 Task: Open a template Informal Letter by  Plum save the file as journal.html Remove the following options from template: 'your brand'. Replace Hello Fan with ' Good Morning' and change the date to 24 September, 2023. Replace body of the letter with  I am incredibly grateful for your friendship. Your loyalty and understanding mean everything to me. Thank you for being an amazing friend.; apply Font Style 'Courier New' and font size  18 Add name: Ryan
Action: Mouse moved to (779, 97)
Screenshot: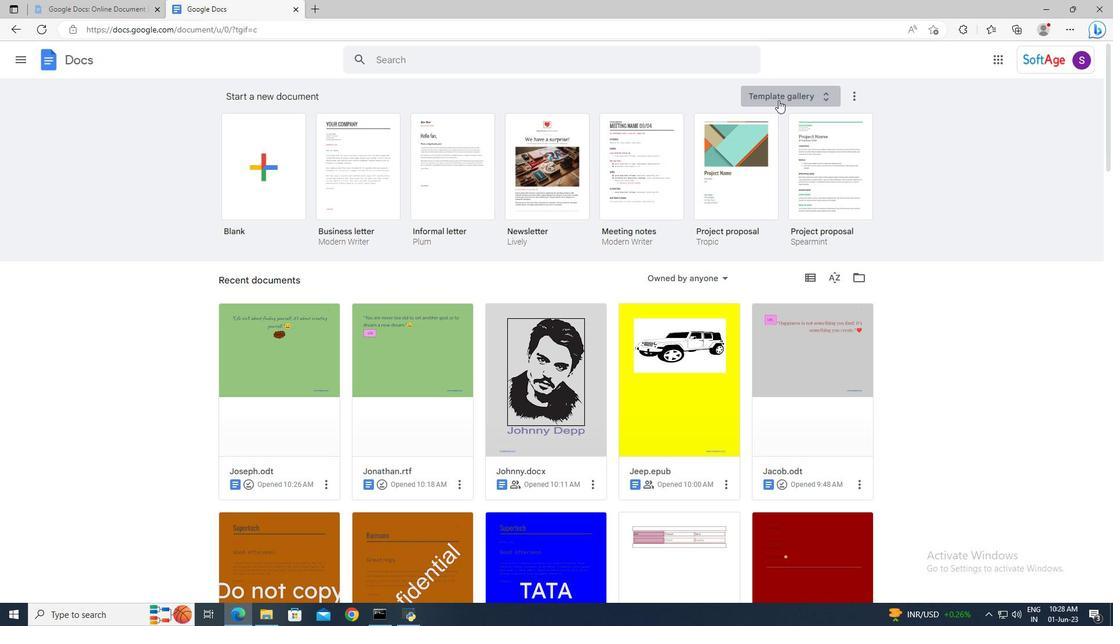 
Action: Mouse pressed left at (779, 97)
Screenshot: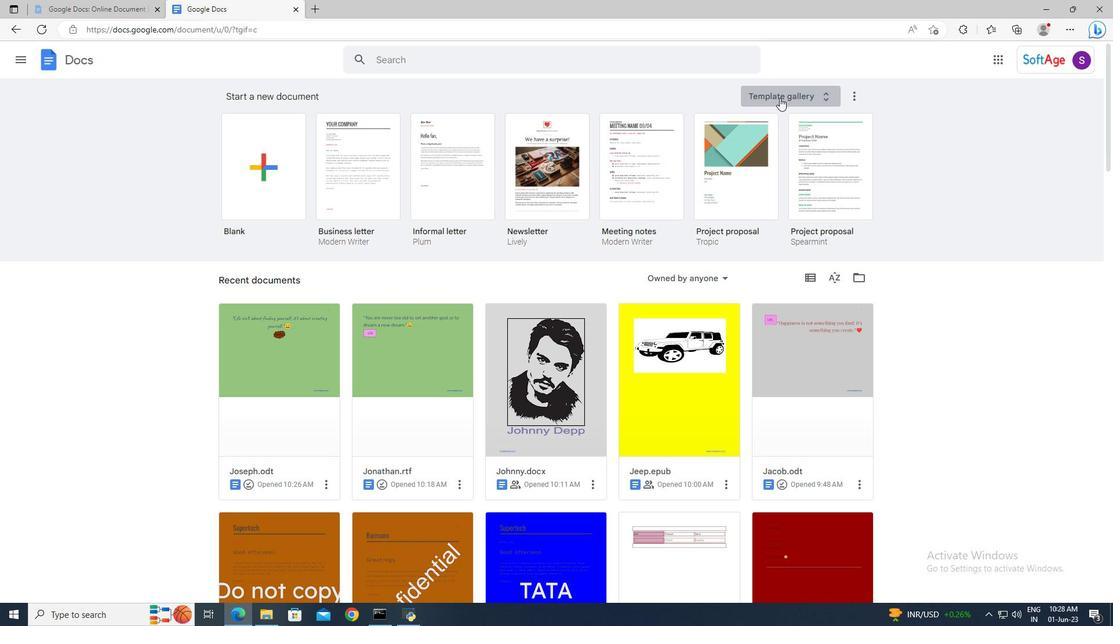 
Action: Mouse moved to (730, 188)
Screenshot: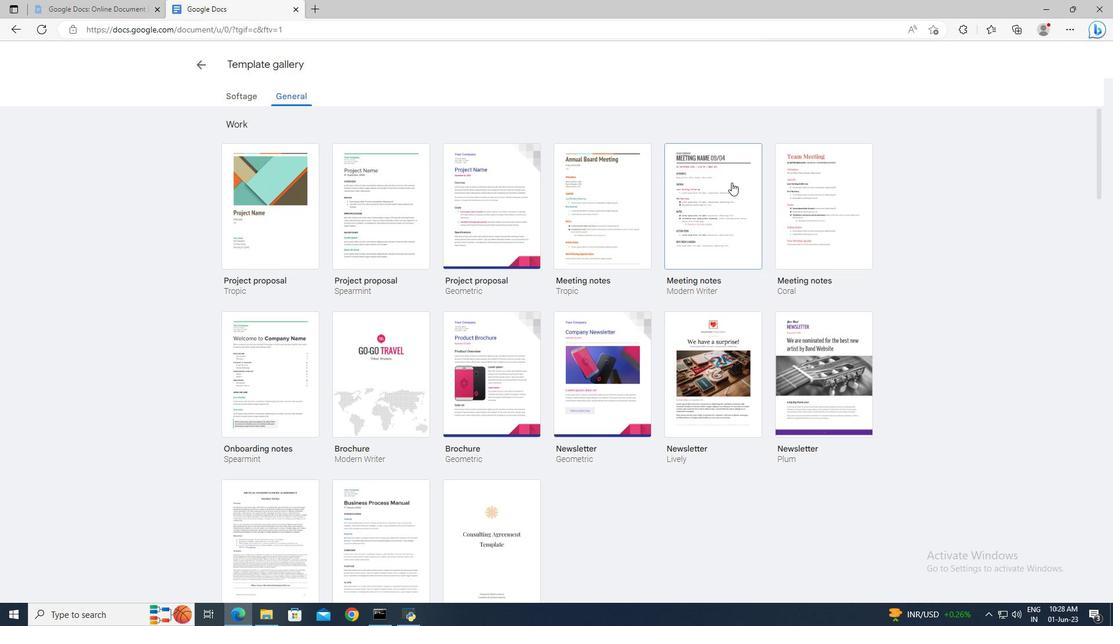 
Action: Mouse scrolled (730, 187) with delta (0, 0)
Screenshot: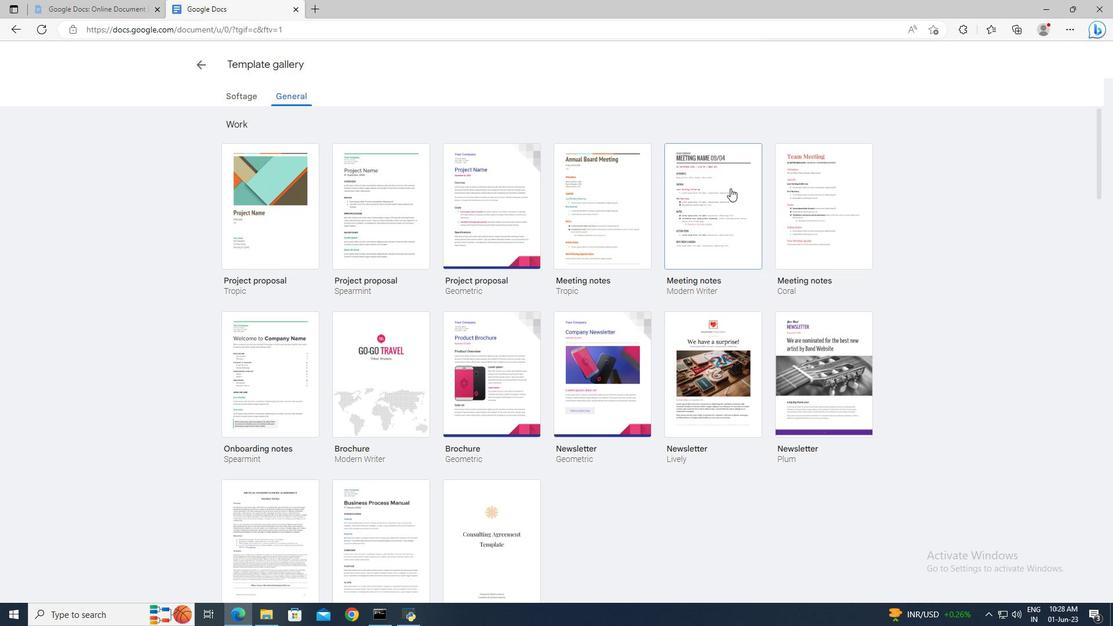 
Action: Mouse scrolled (730, 187) with delta (0, 0)
Screenshot: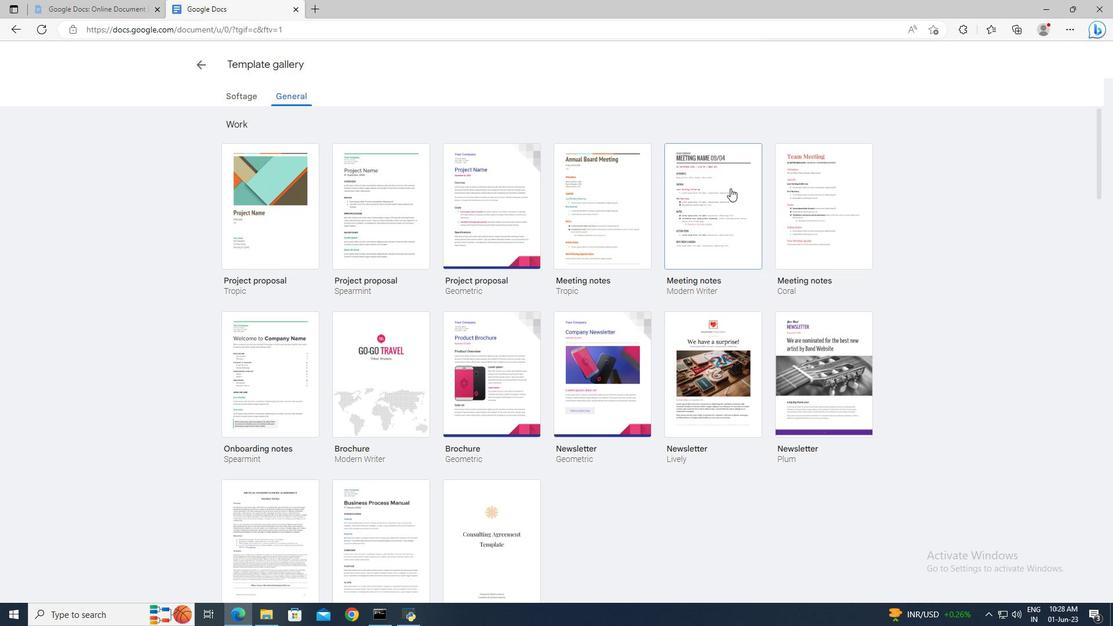 
Action: Mouse scrolled (730, 187) with delta (0, 0)
Screenshot: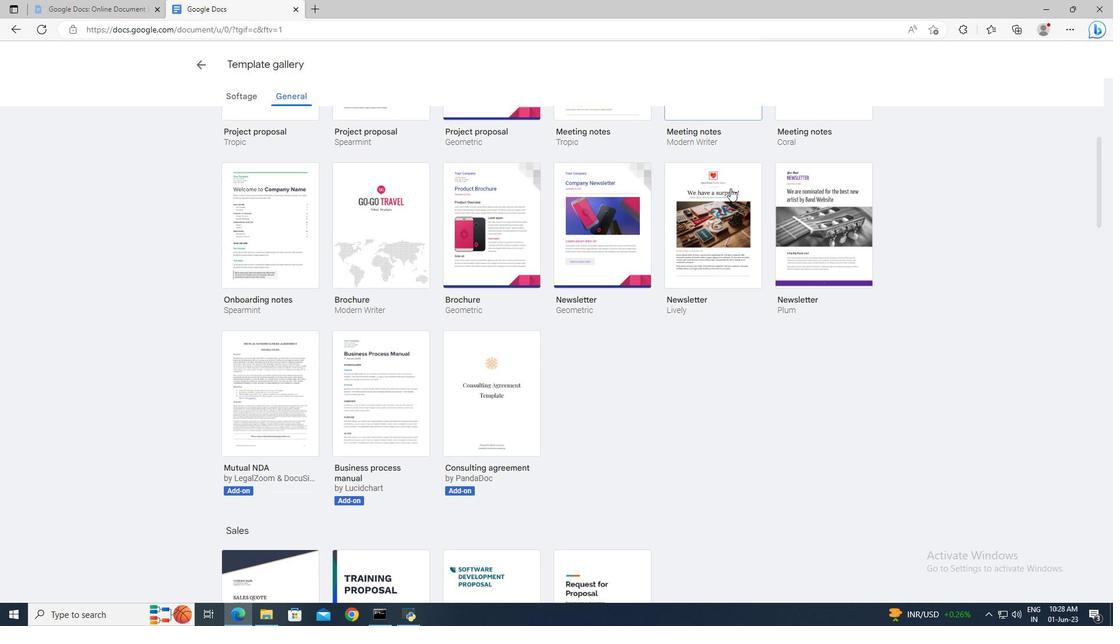 
Action: Mouse scrolled (730, 187) with delta (0, 0)
Screenshot: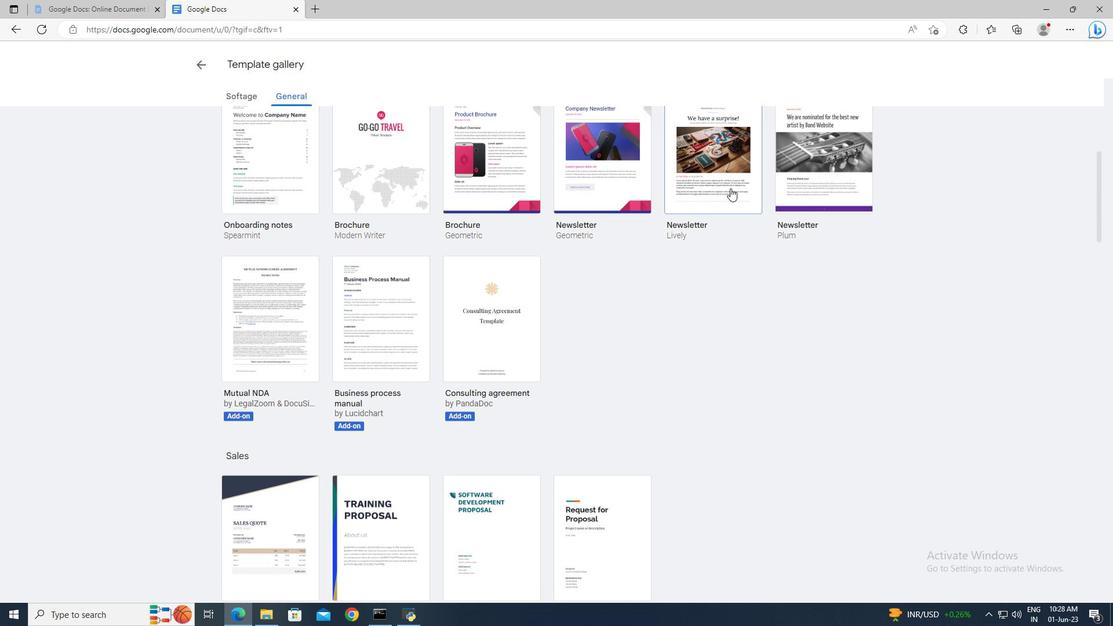 
Action: Mouse scrolled (730, 187) with delta (0, 0)
Screenshot: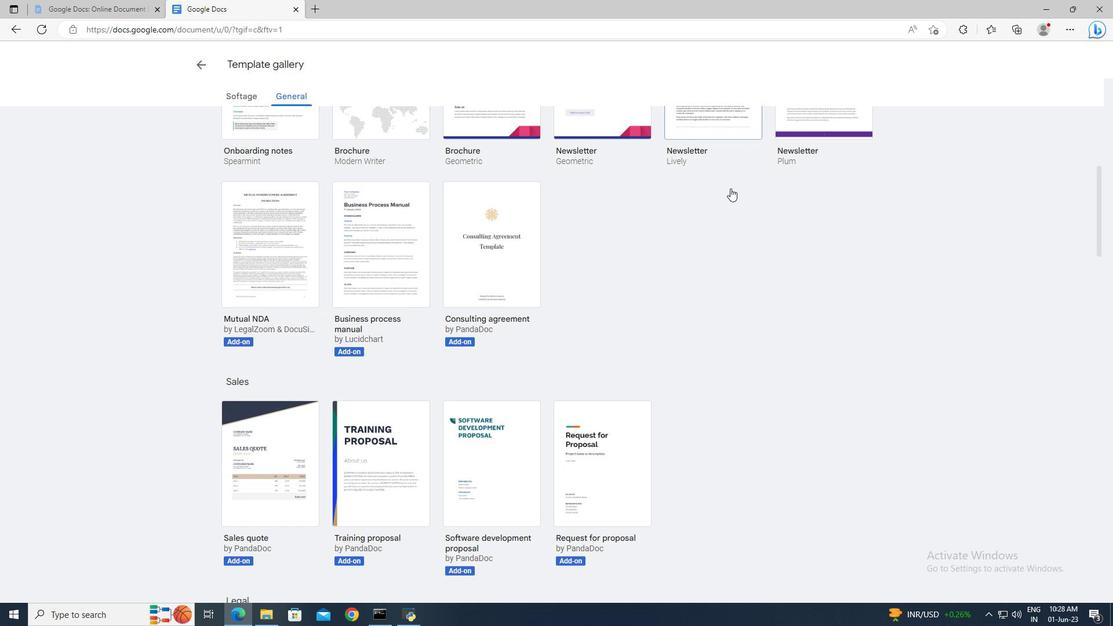 
Action: Mouse scrolled (730, 187) with delta (0, 0)
Screenshot: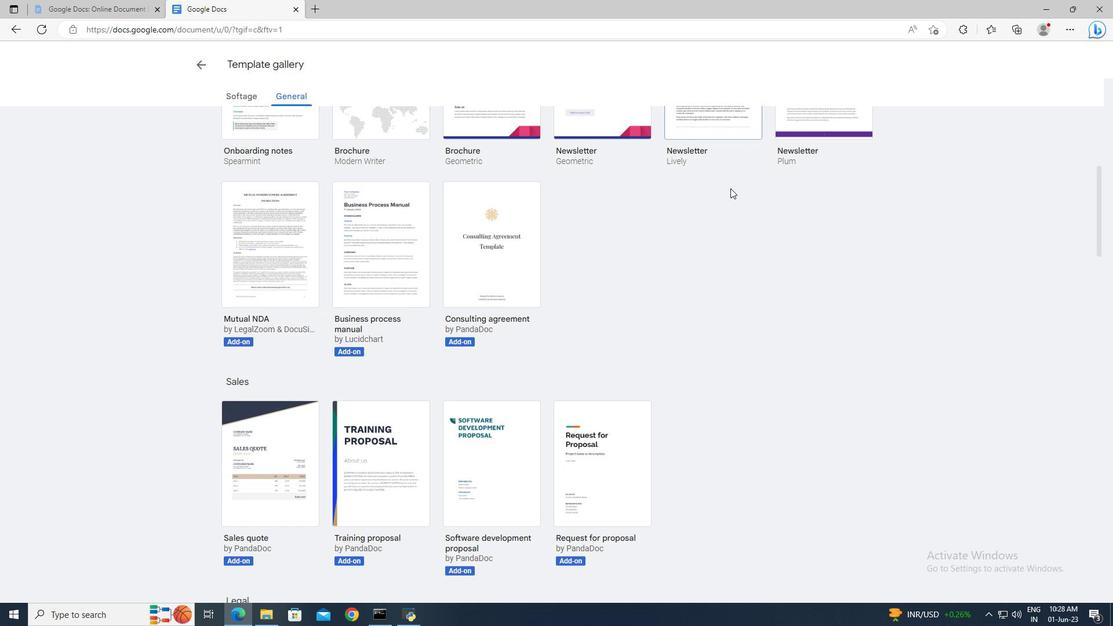 
Action: Mouse scrolled (730, 187) with delta (0, 0)
Screenshot: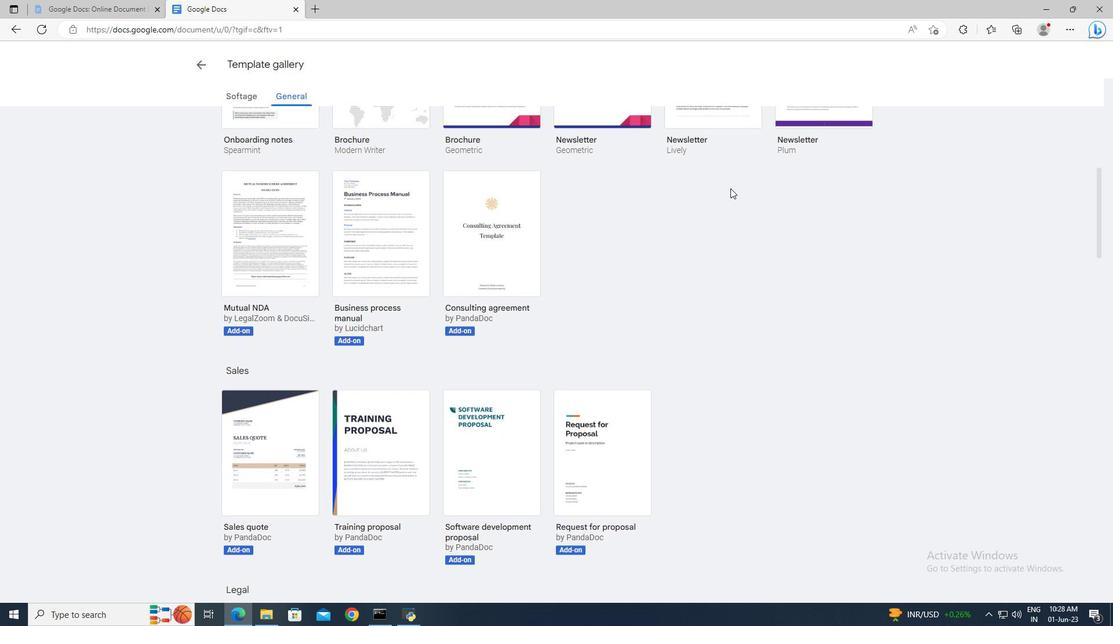 
Action: Mouse scrolled (730, 187) with delta (0, 0)
Screenshot: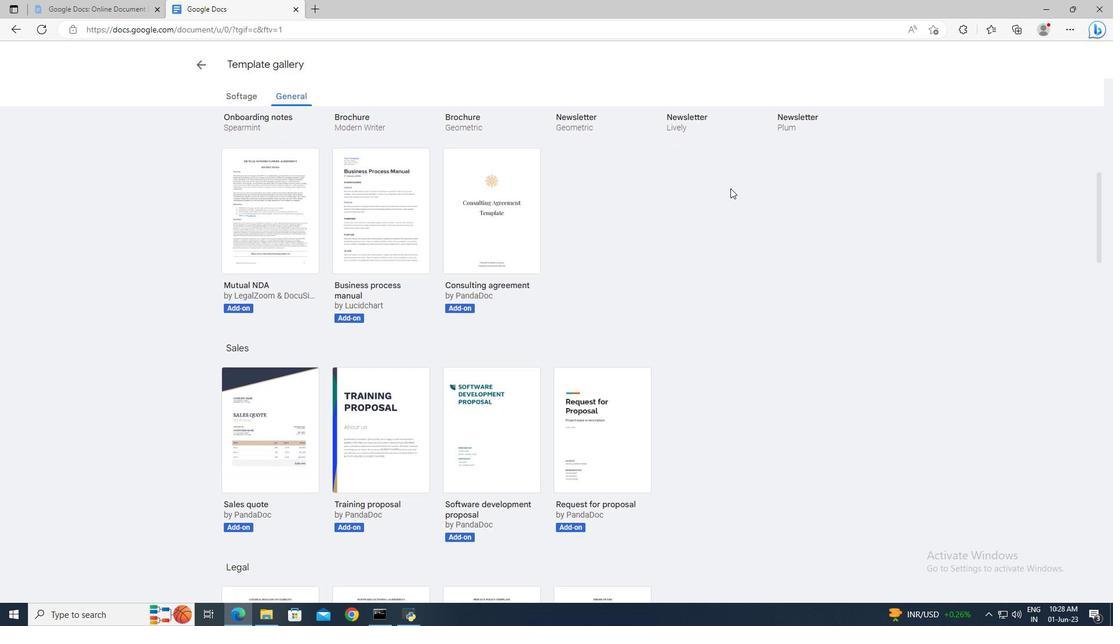
Action: Mouse scrolled (730, 187) with delta (0, 0)
Screenshot: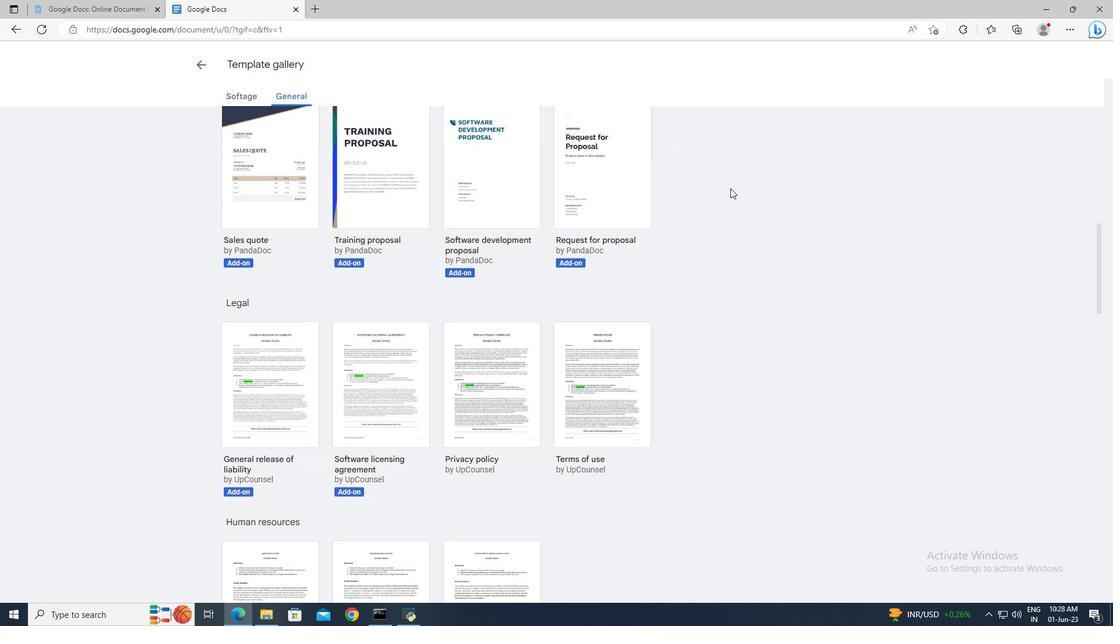 
Action: Mouse scrolled (730, 187) with delta (0, 0)
Screenshot: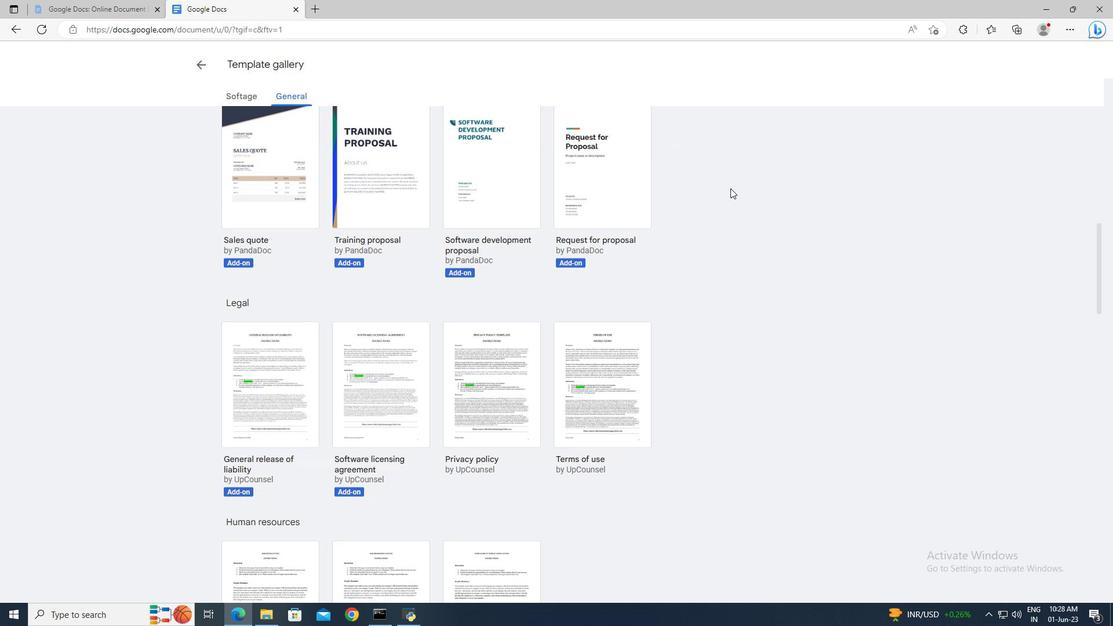 
Action: Mouse scrolled (730, 187) with delta (0, 0)
Screenshot: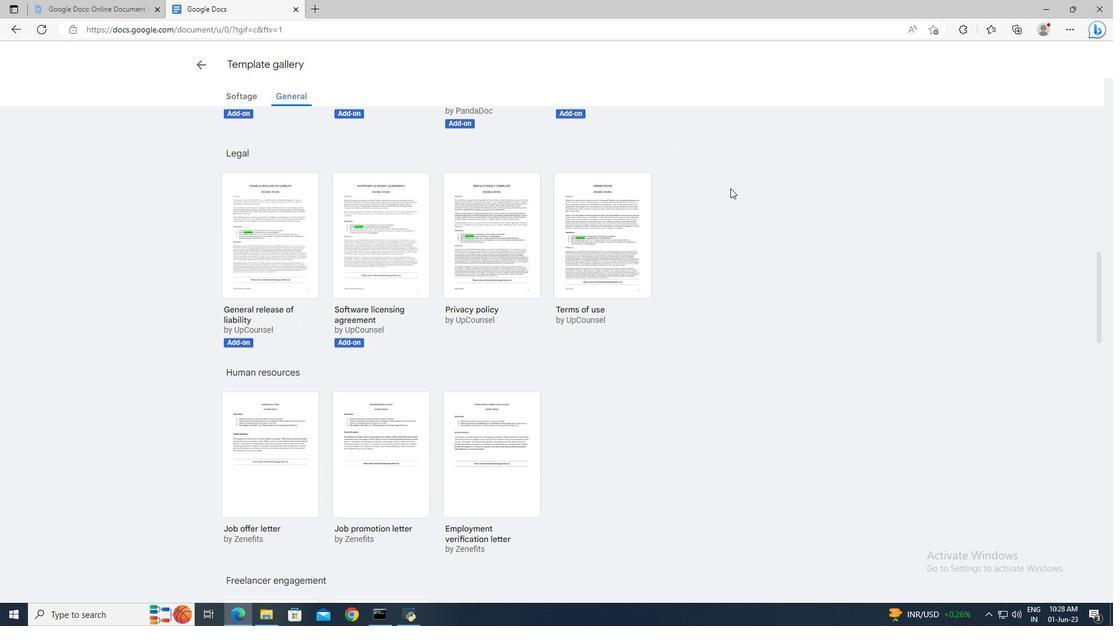 
Action: Mouse scrolled (730, 189) with delta (0, 0)
Screenshot: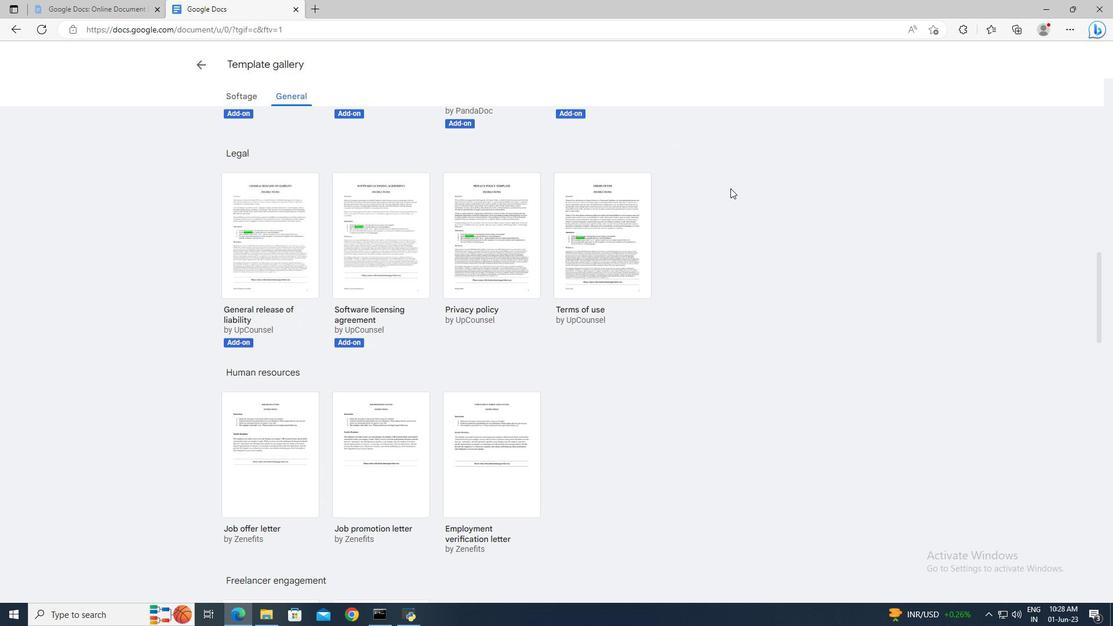 
Action: Mouse scrolled (730, 187) with delta (0, 0)
Screenshot: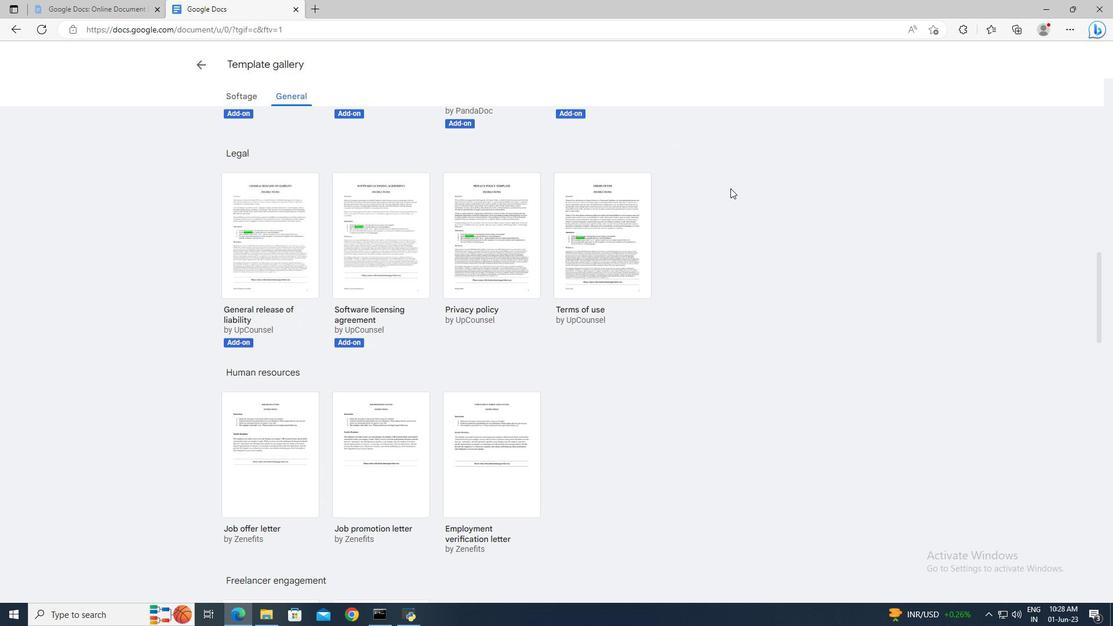 
Action: Mouse scrolled (730, 187) with delta (0, 0)
Screenshot: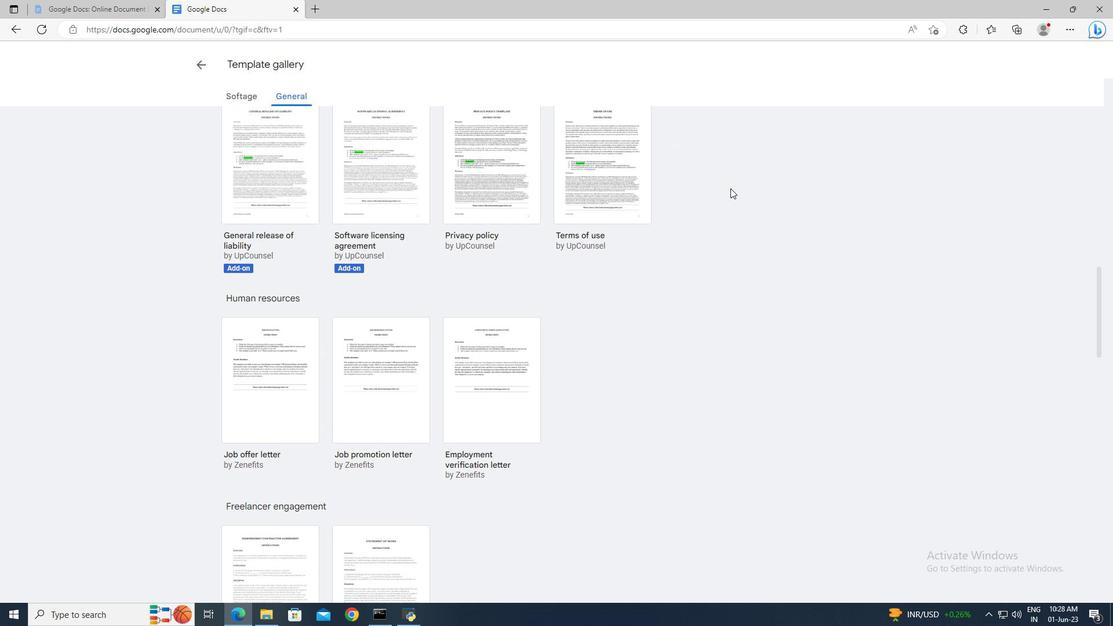 
Action: Mouse scrolled (730, 187) with delta (0, 0)
Screenshot: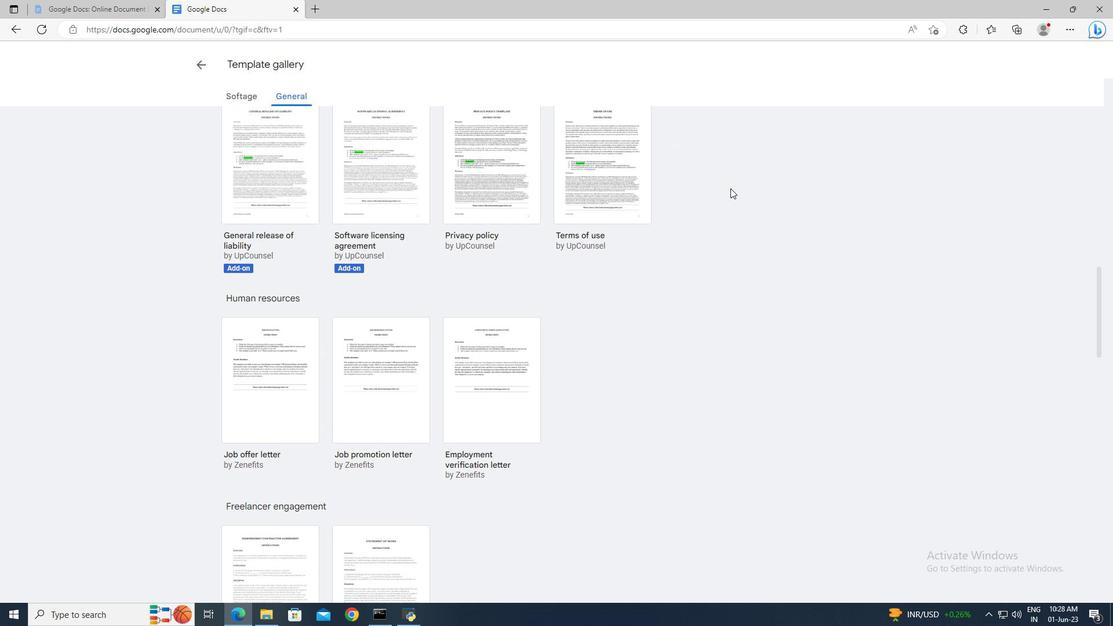 
Action: Mouse scrolled (730, 187) with delta (0, 0)
Screenshot: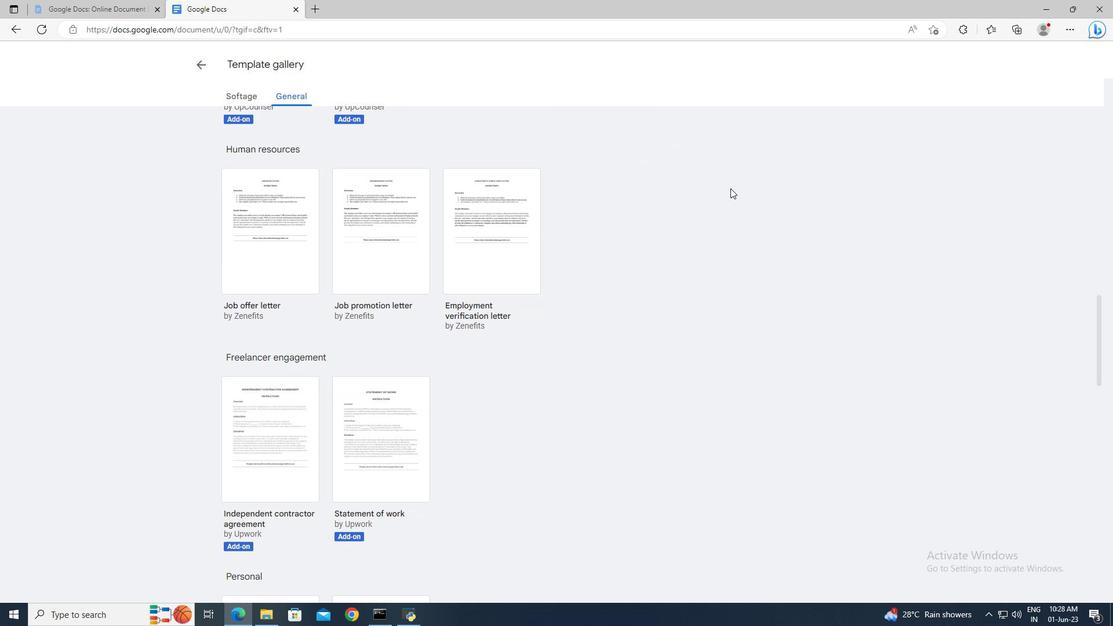 
Action: Mouse scrolled (730, 187) with delta (0, 0)
Screenshot: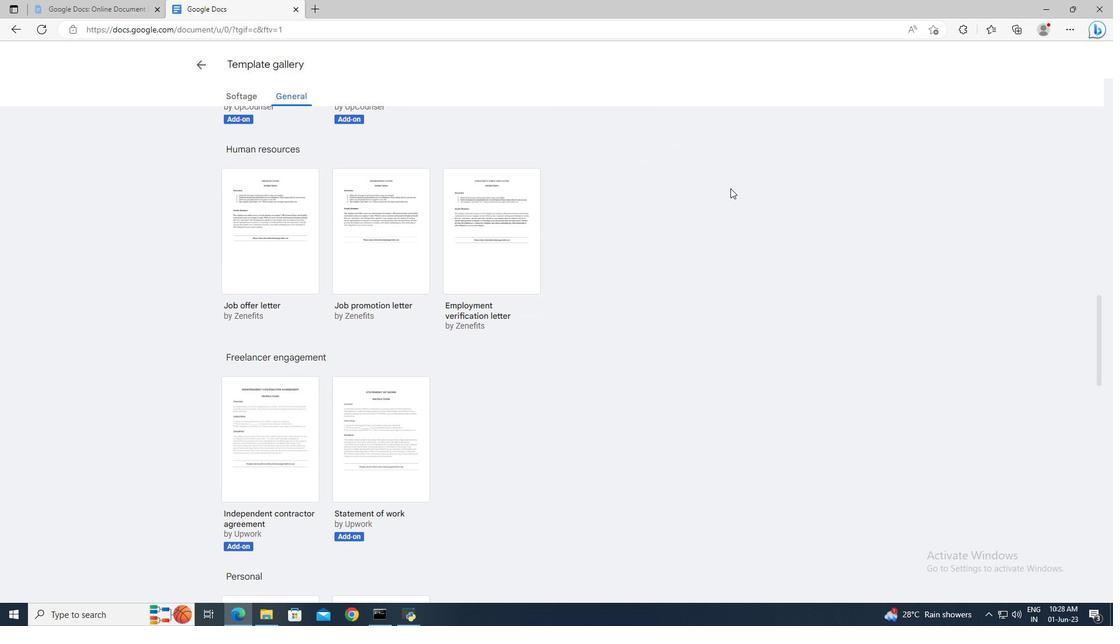 
Action: Mouse scrolled (730, 187) with delta (0, 0)
Screenshot: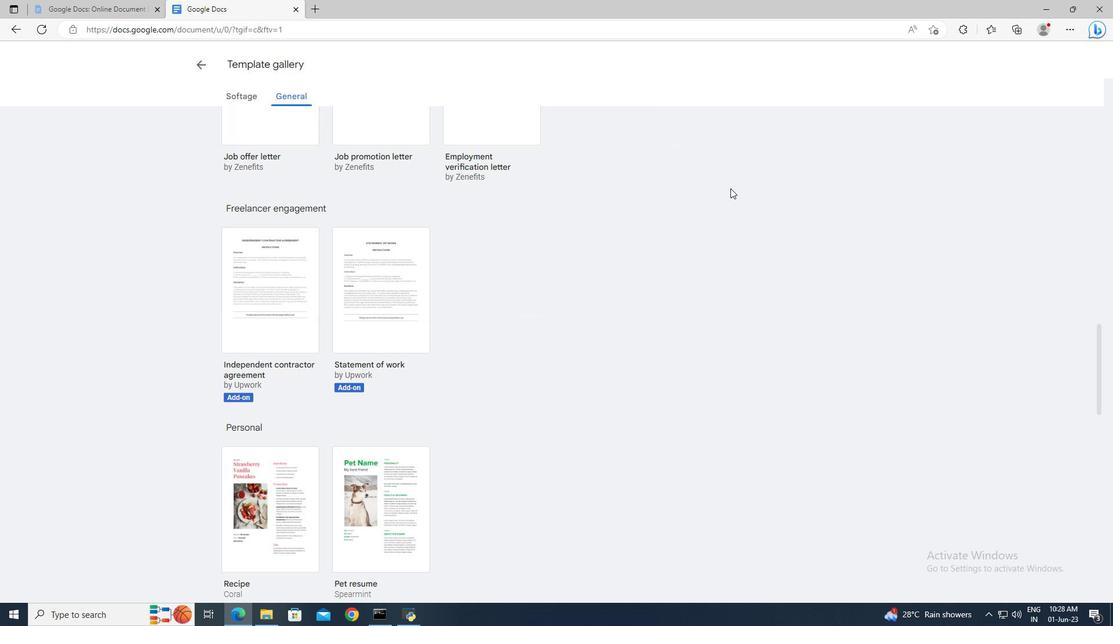 
Action: Mouse scrolled (730, 187) with delta (0, 0)
Screenshot: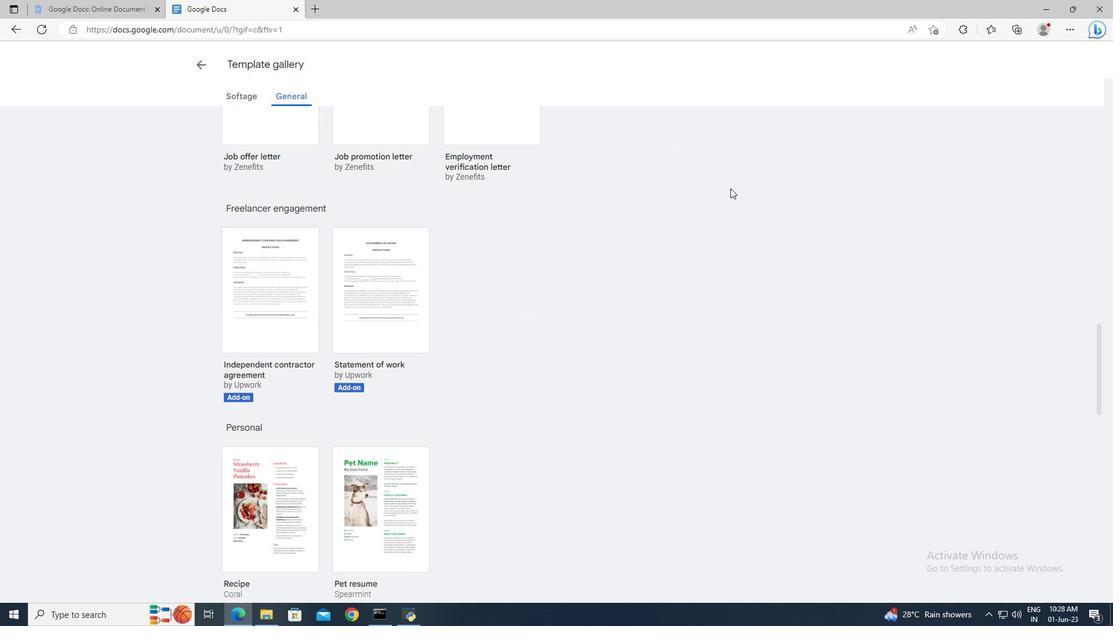 
Action: Mouse scrolled (730, 187) with delta (0, 0)
Screenshot: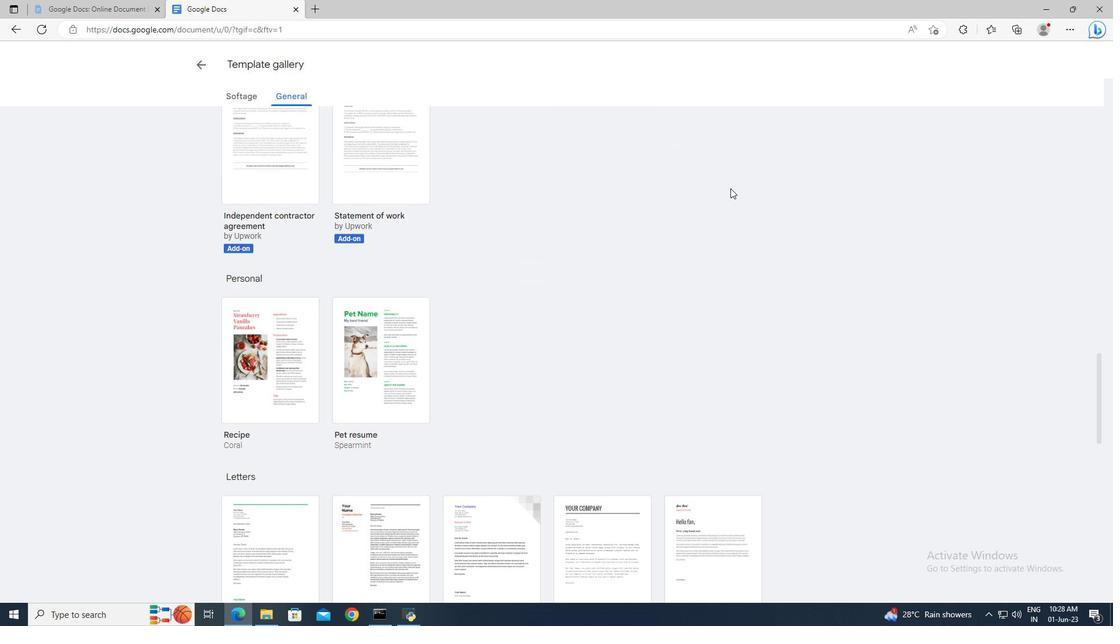 
Action: Mouse scrolled (730, 187) with delta (0, 0)
Screenshot: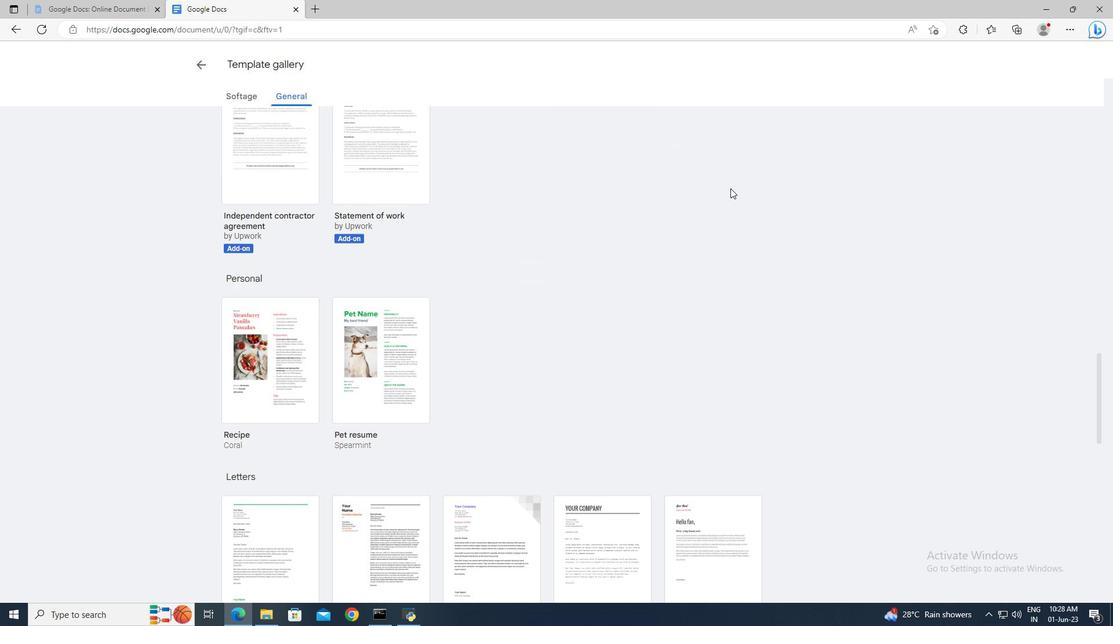 
Action: Mouse scrolled (730, 187) with delta (0, 0)
Screenshot: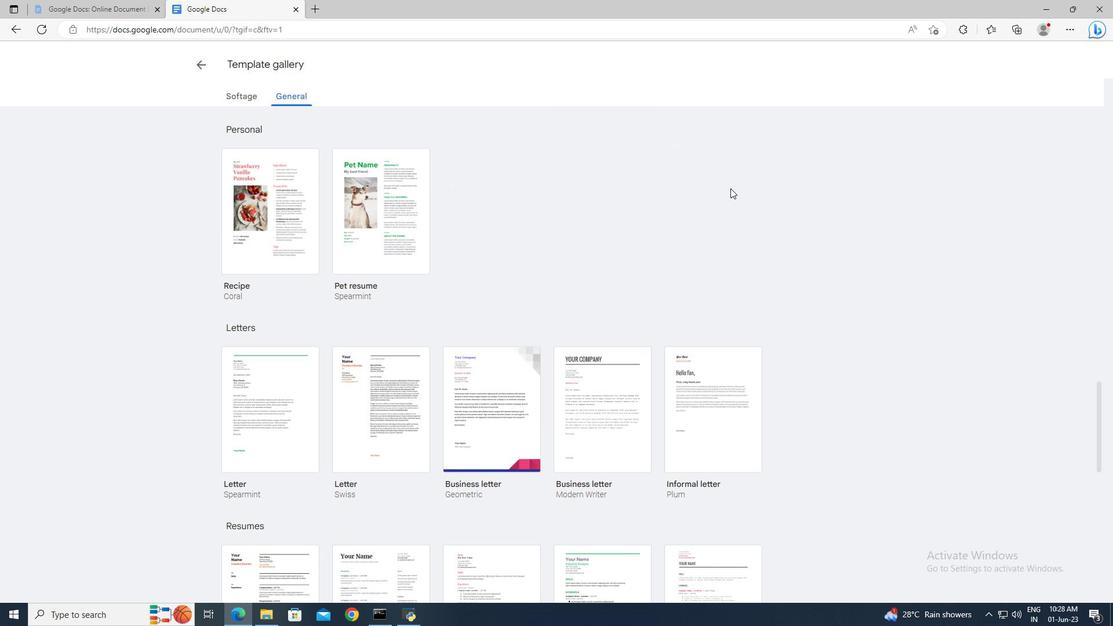 
Action: Mouse moved to (714, 317)
Screenshot: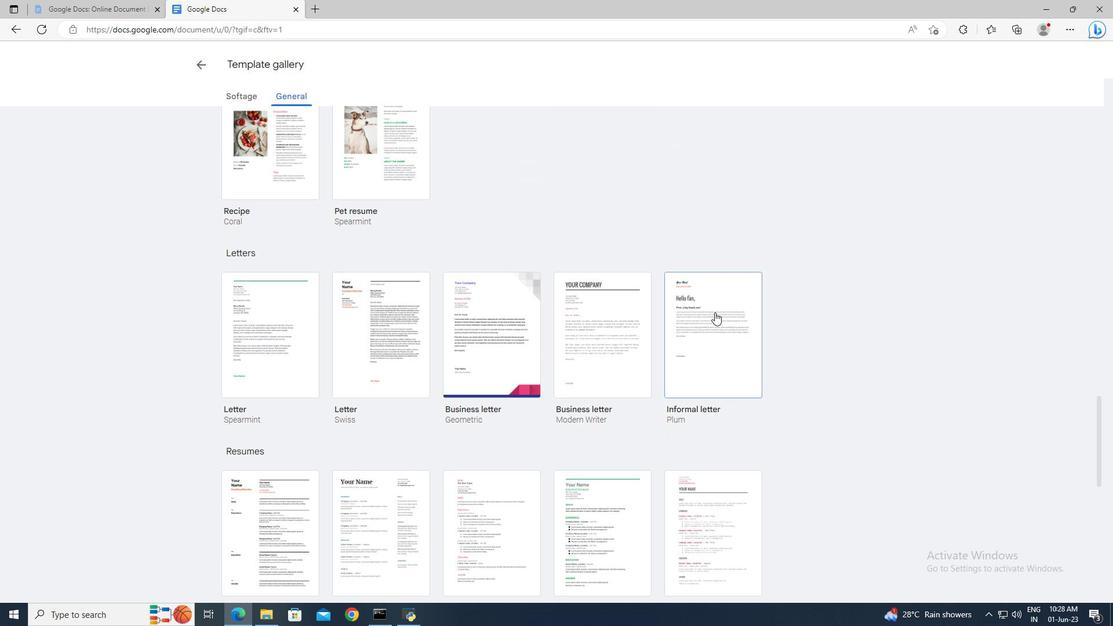 
Action: Mouse pressed left at (714, 317)
Screenshot: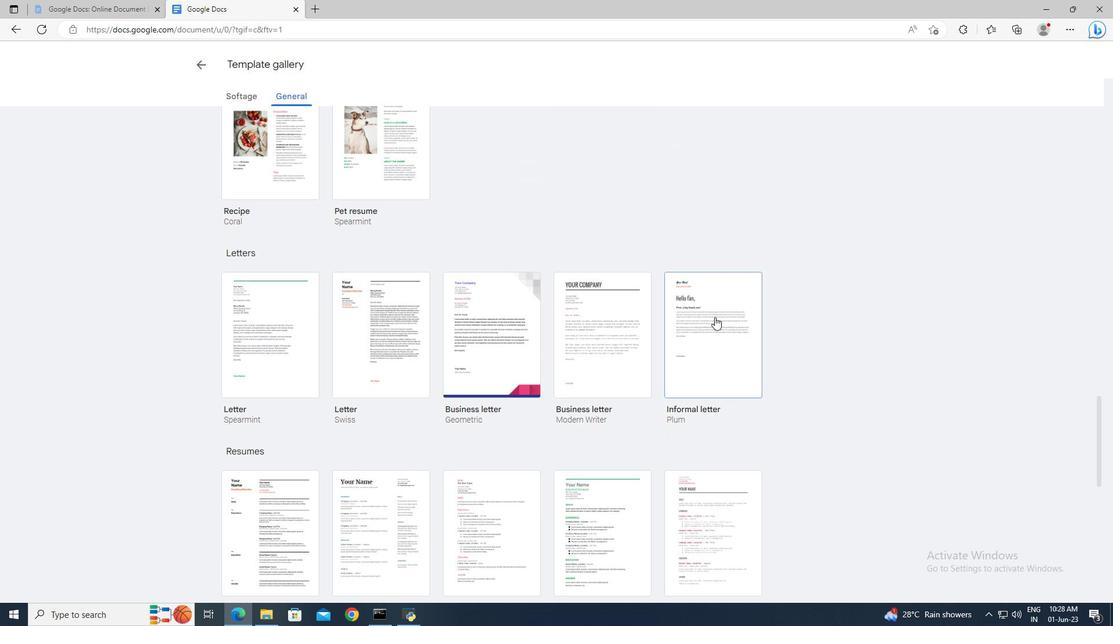 
Action: Mouse moved to (92, 56)
Screenshot: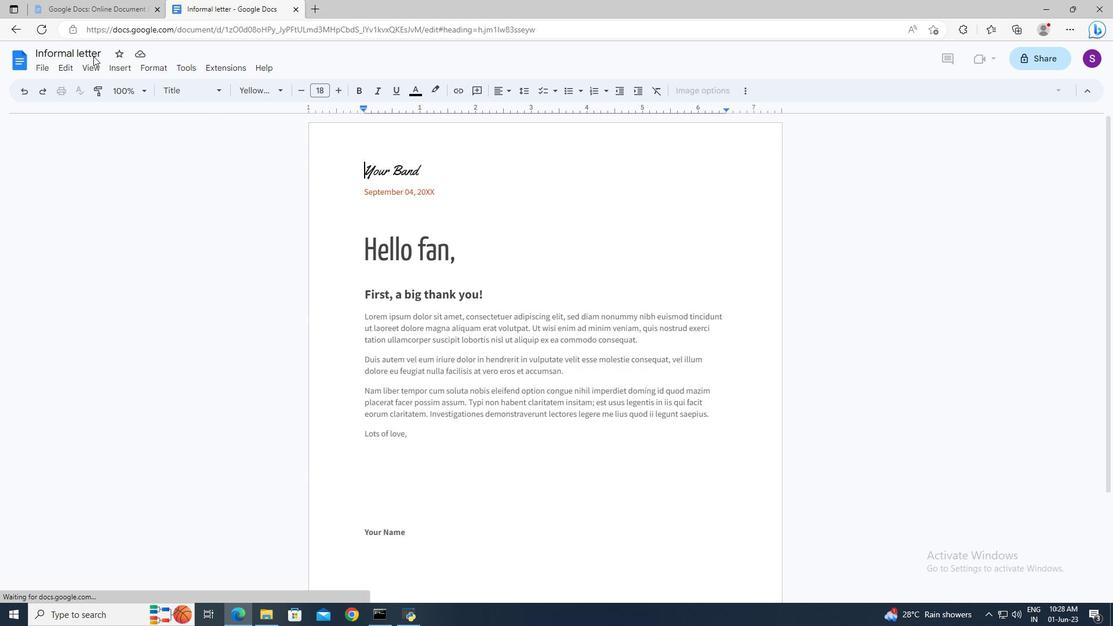 
Action: Mouse pressed left at (92, 56)
Screenshot: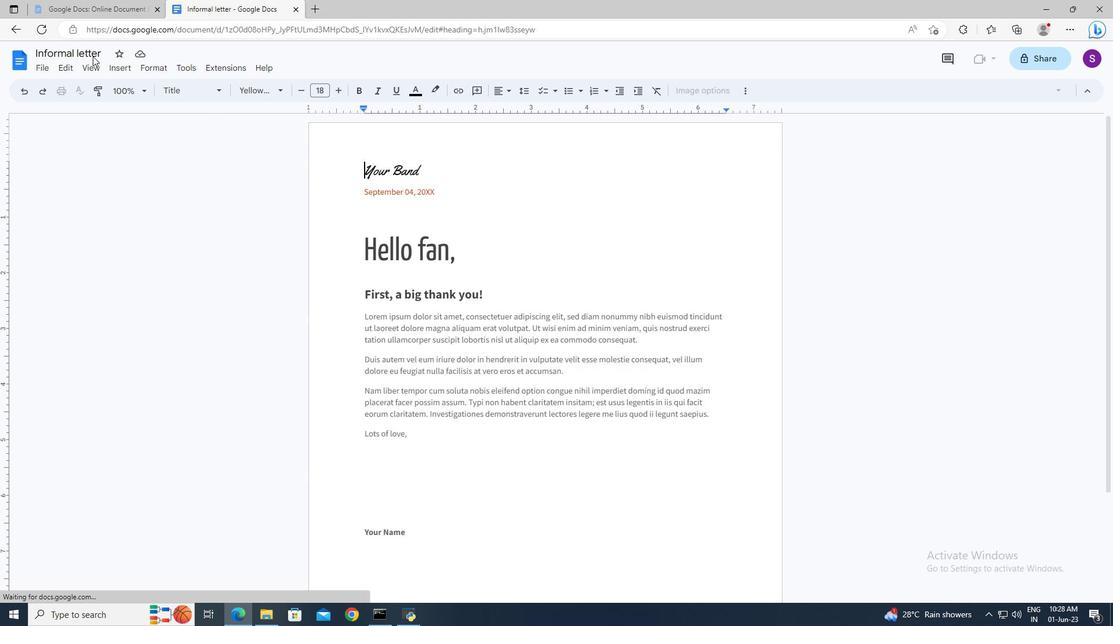 
Action: Mouse moved to (92, 53)
Screenshot: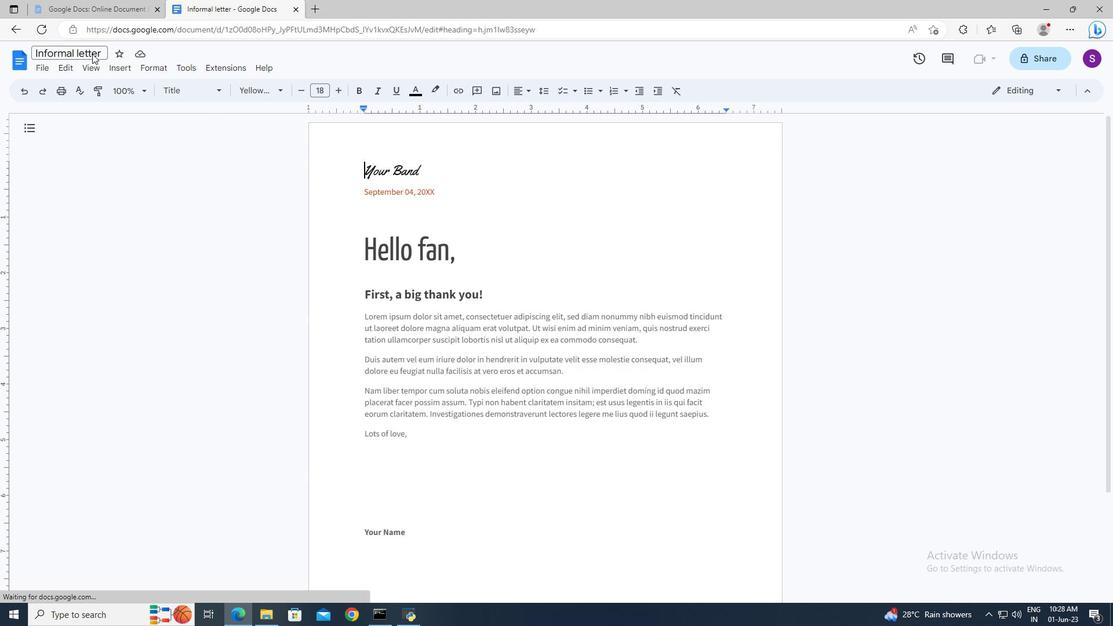 
Action: Mouse pressed left at (92, 53)
Screenshot: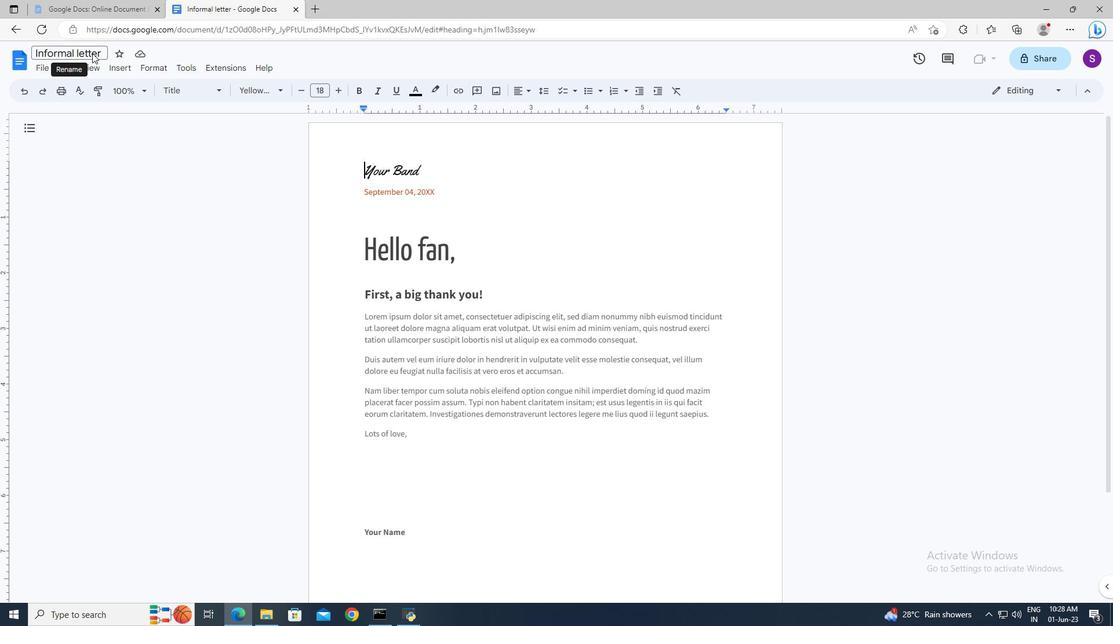 
Action: Mouse pressed left at (92, 53)
Screenshot: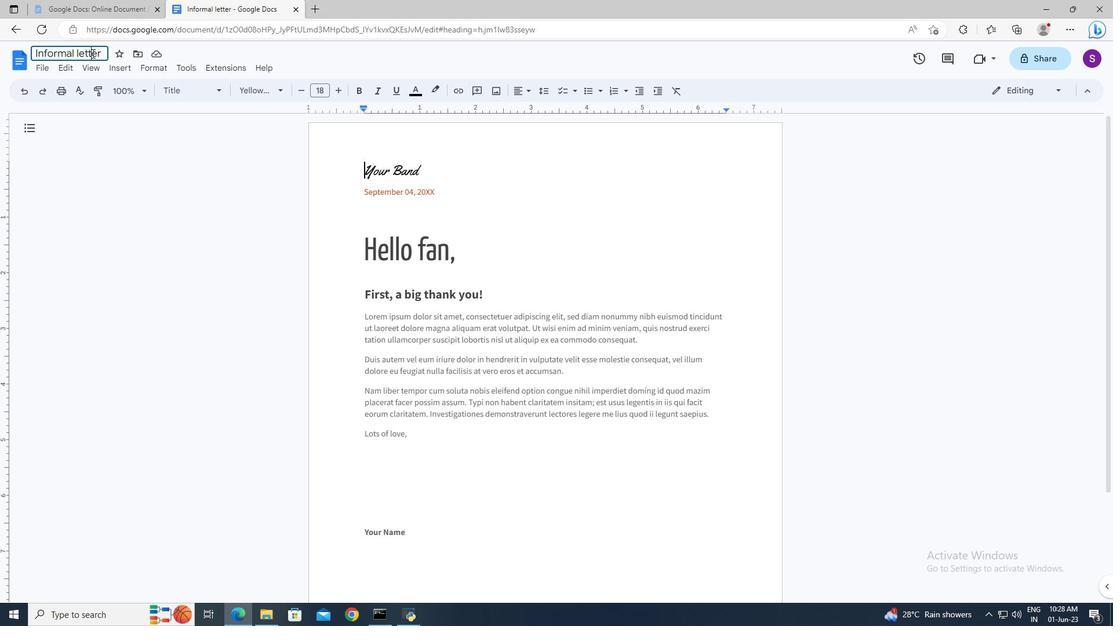 
Action: Key pressed ctrl+A<Key.delete>journal.html<Key.enter>
Screenshot: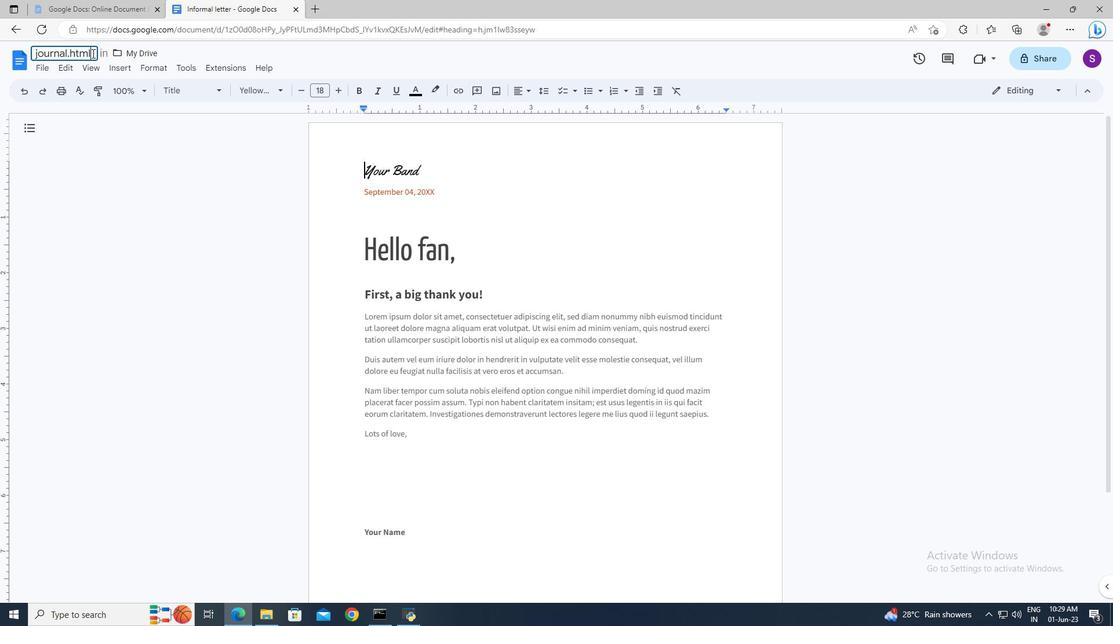 
Action: Mouse moved to (362, 172)
Screenshot: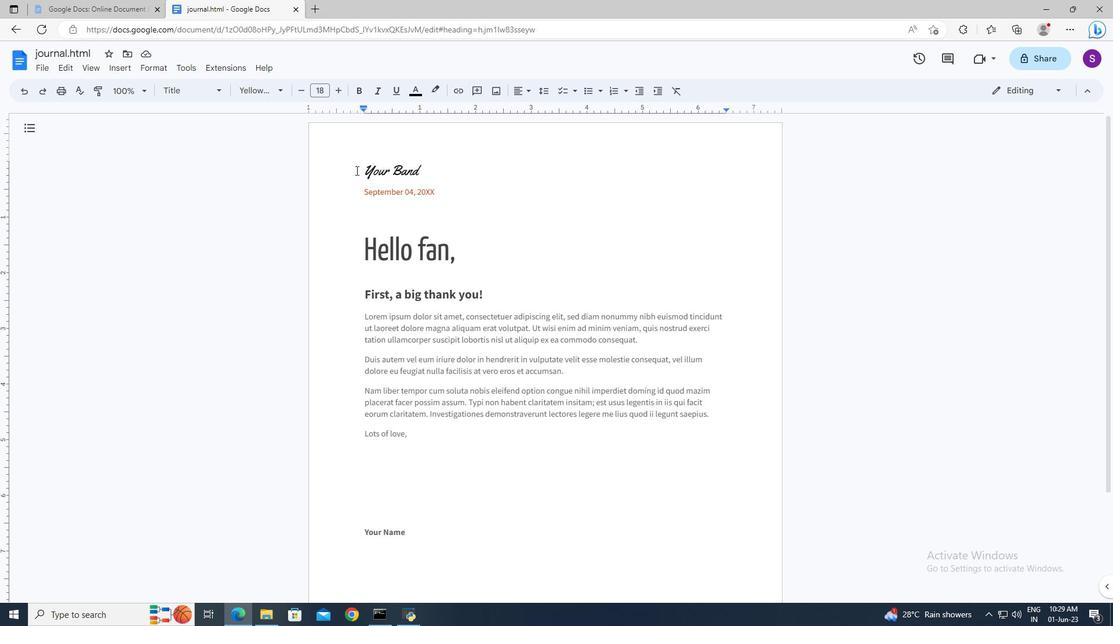 
Action: Mouse pressed left at (362, 172)
Screenshot: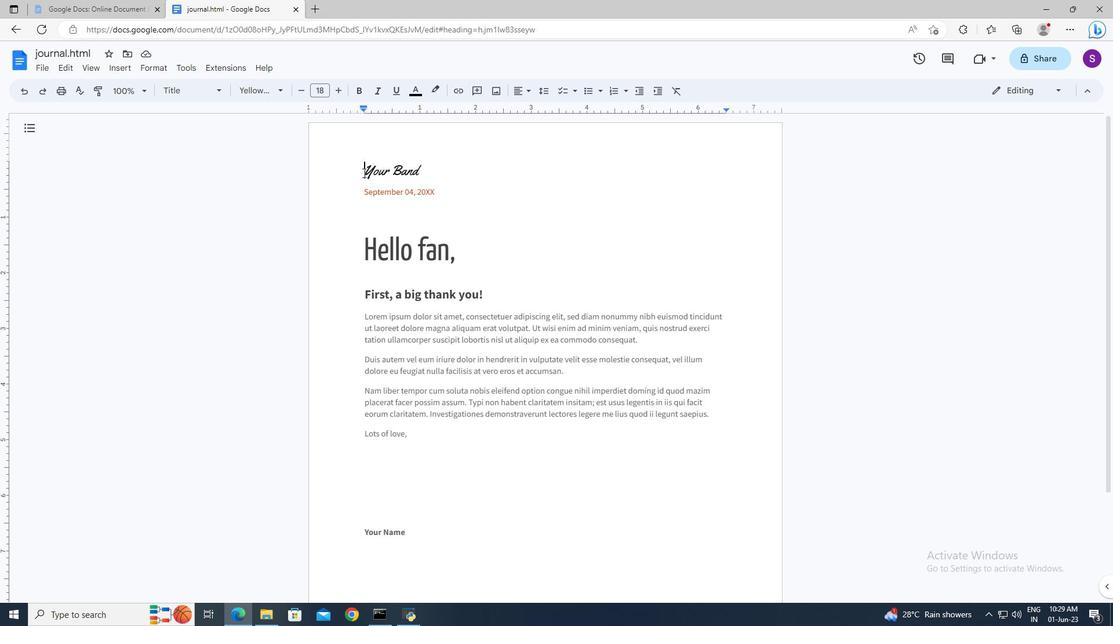 
Action: Mouse moved to (362, 172)
Screenshot: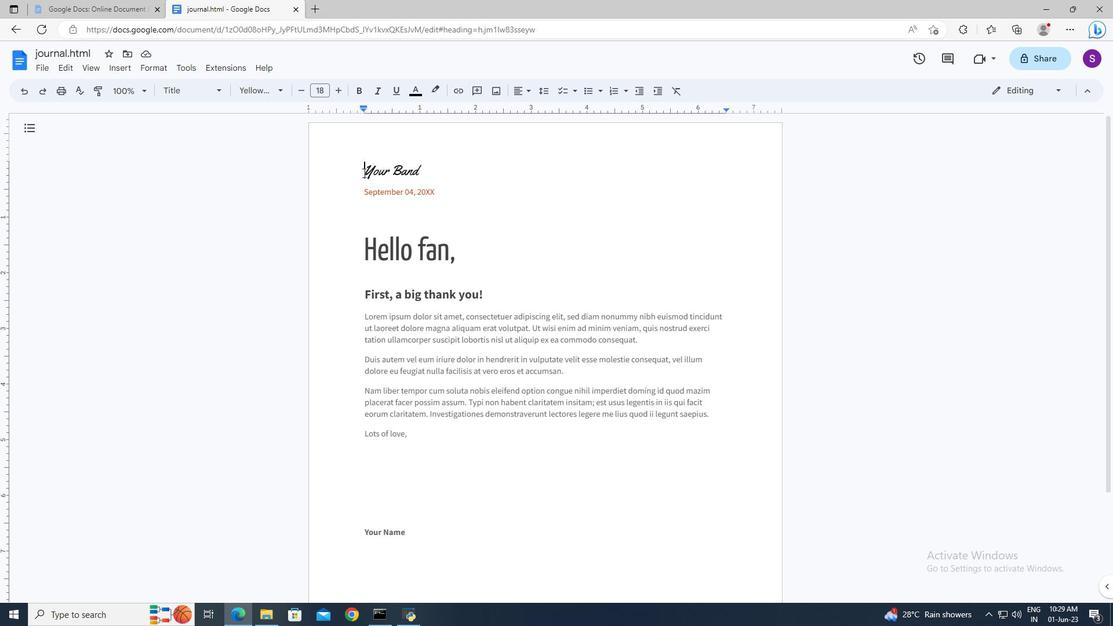 
Action: Key pressed <Key.shift><Key.right><Key.right><Key.delete>
Screenshot: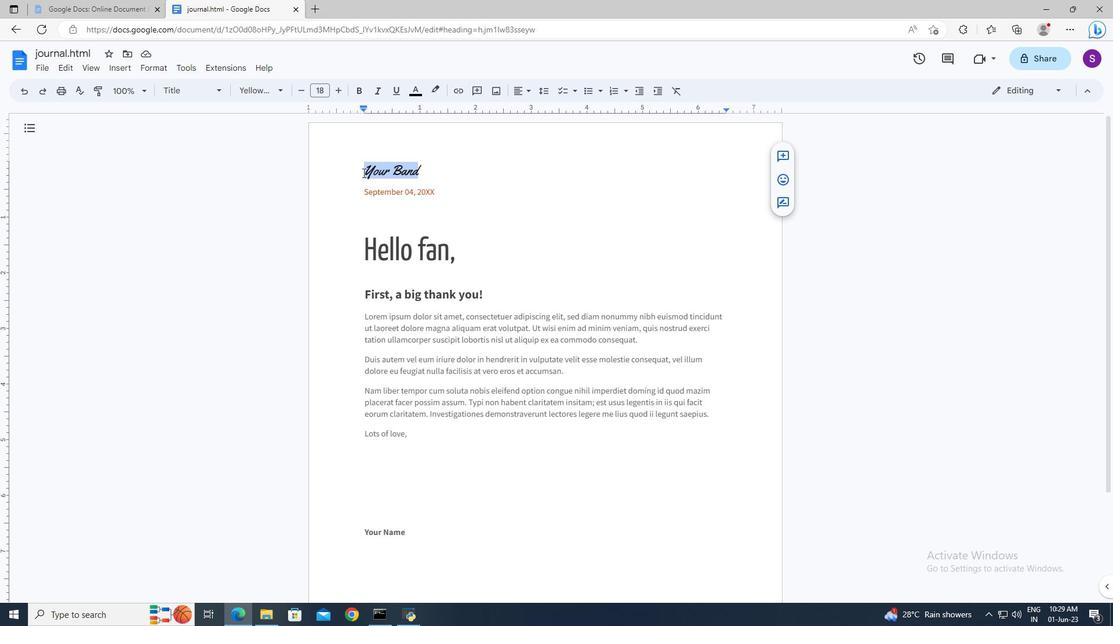 
Action: Mouse moved to (364, 244)
Screenshot: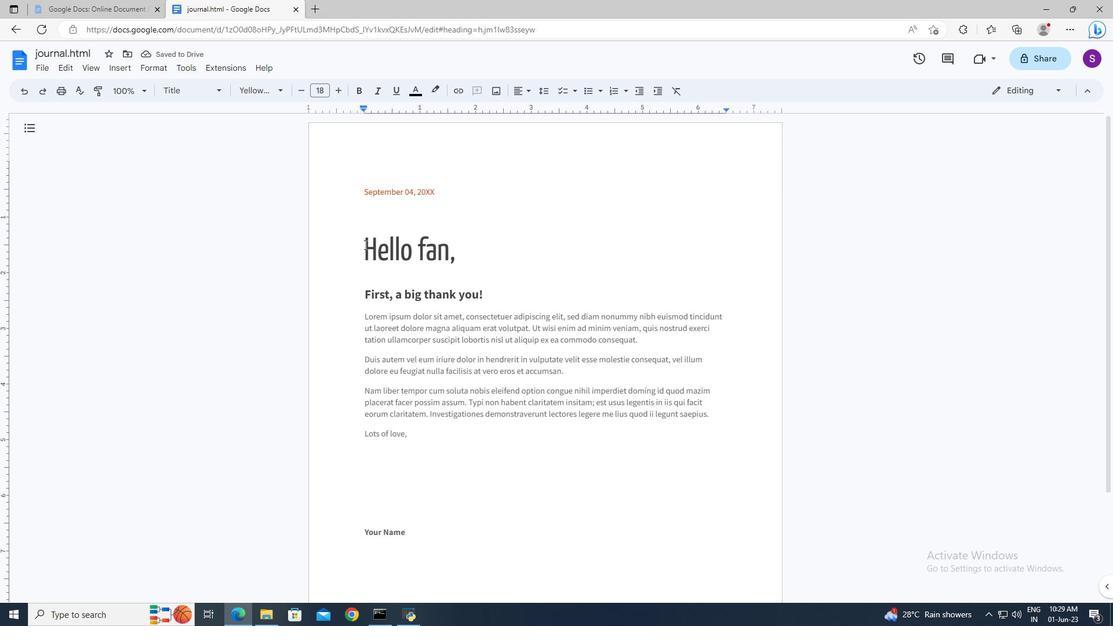 
Action: Mouse pressed left at (364, 244)
Screenshot: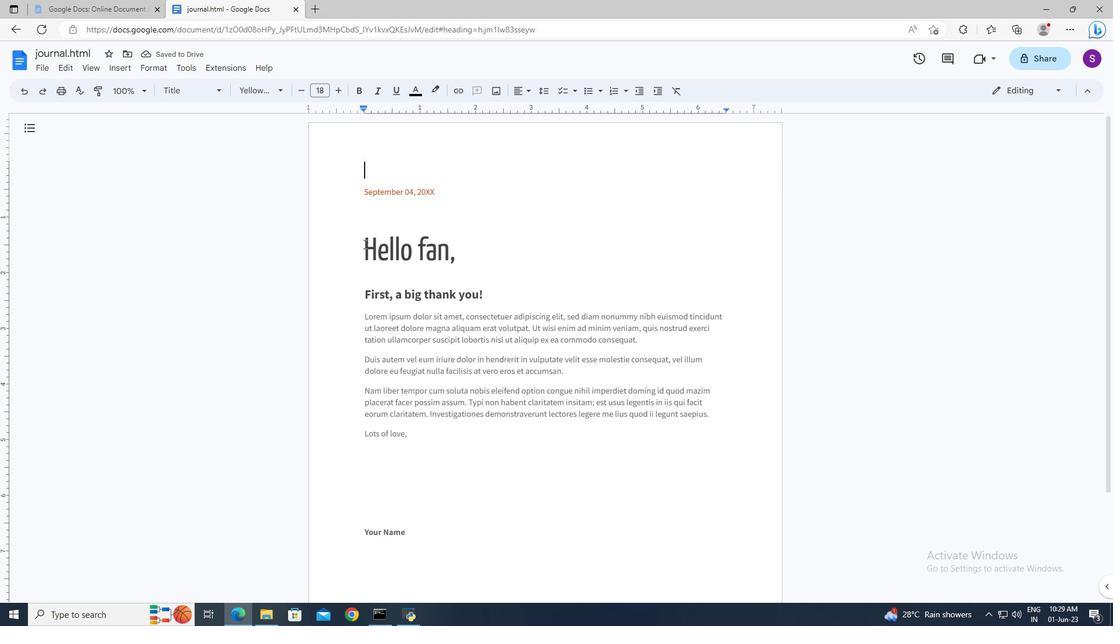 
Action: Key pressed <Key.shift>
Screenshot: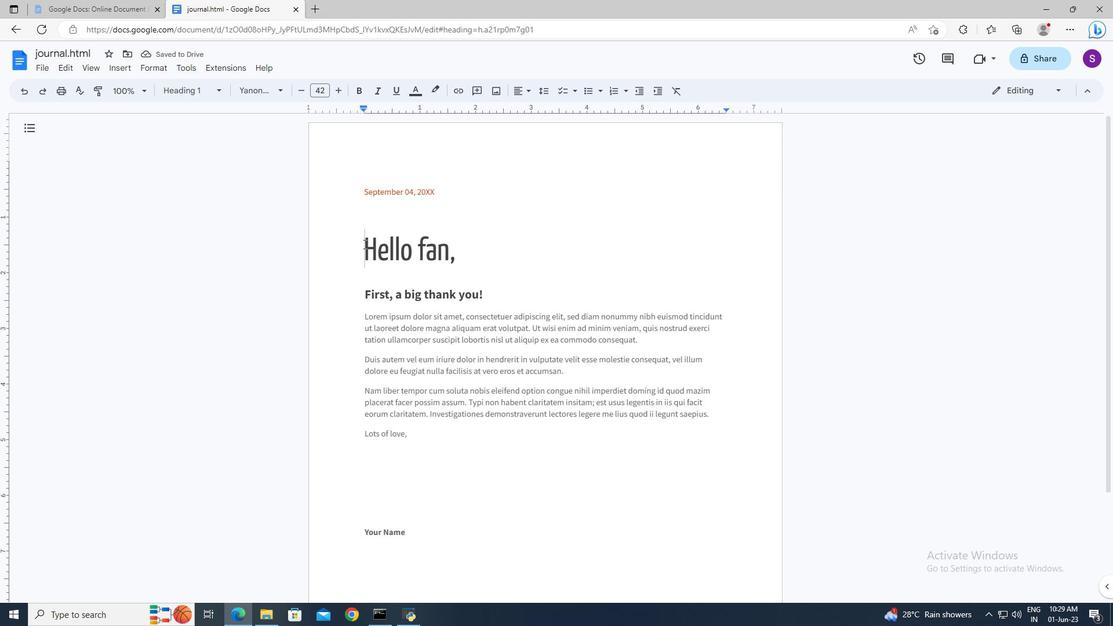 
Action: Mouse moved to (364, 242)
Screenshot: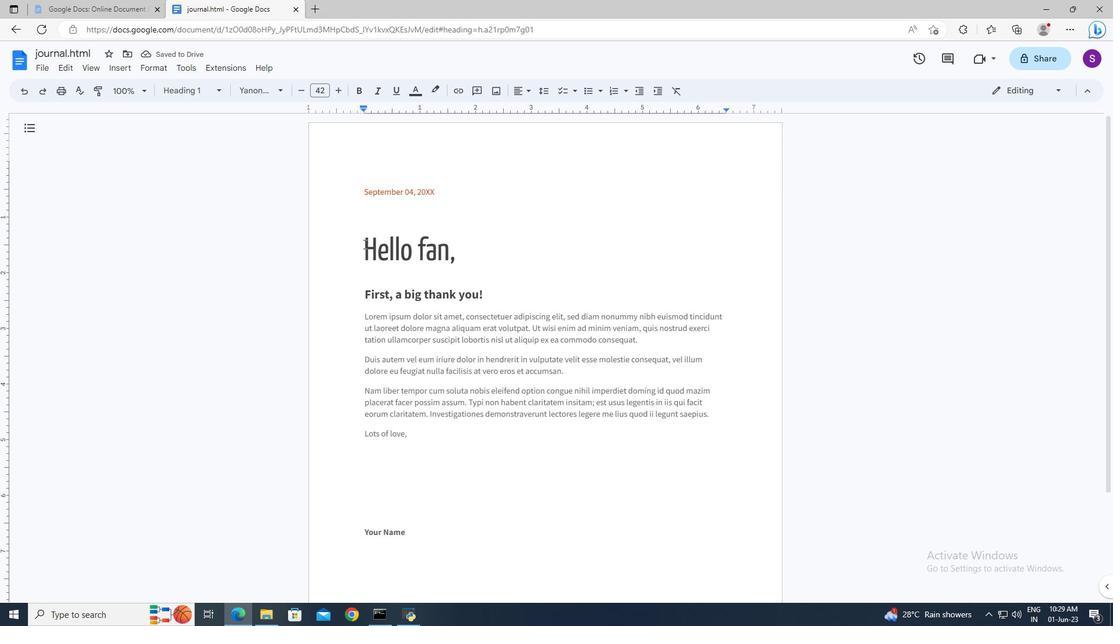 
Action: Key pressed <Key.right>
Screenshot: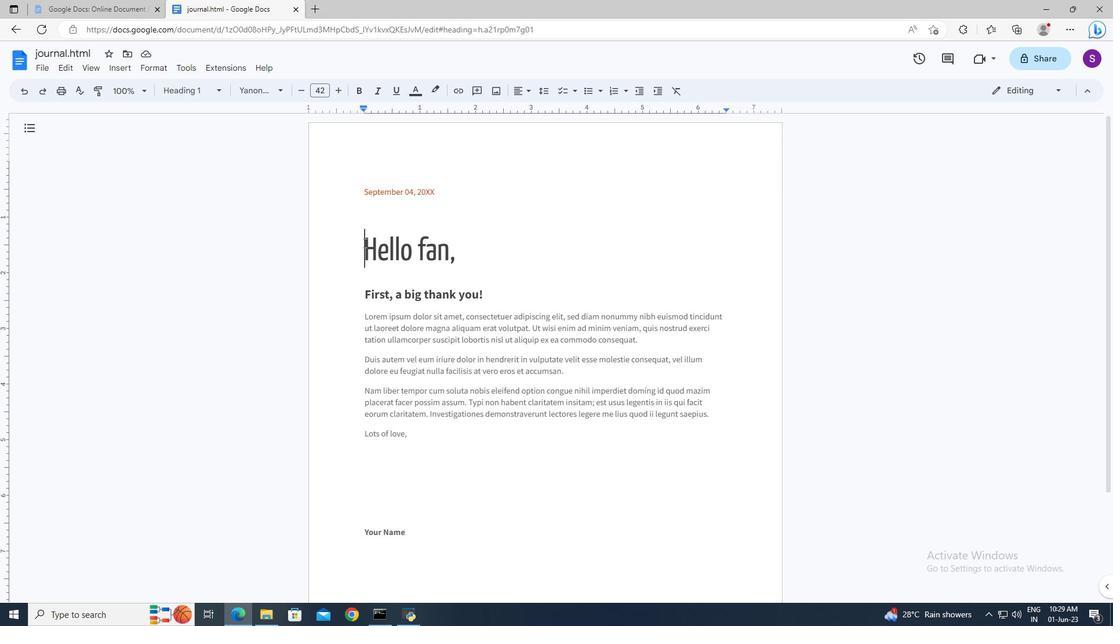 
Action: Mouse moved to (362, 242)
Screenshot: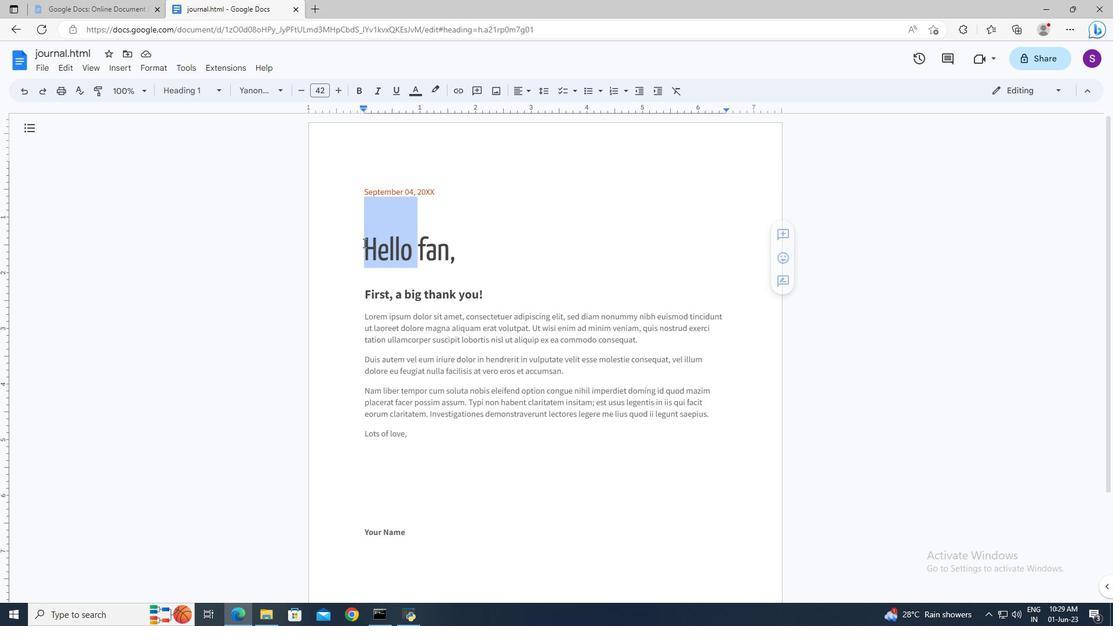 
Action: Key pressed <Key.right><Key.delete><Key.shift>Good<Key.space><Key.shift>Morning
Screenshot: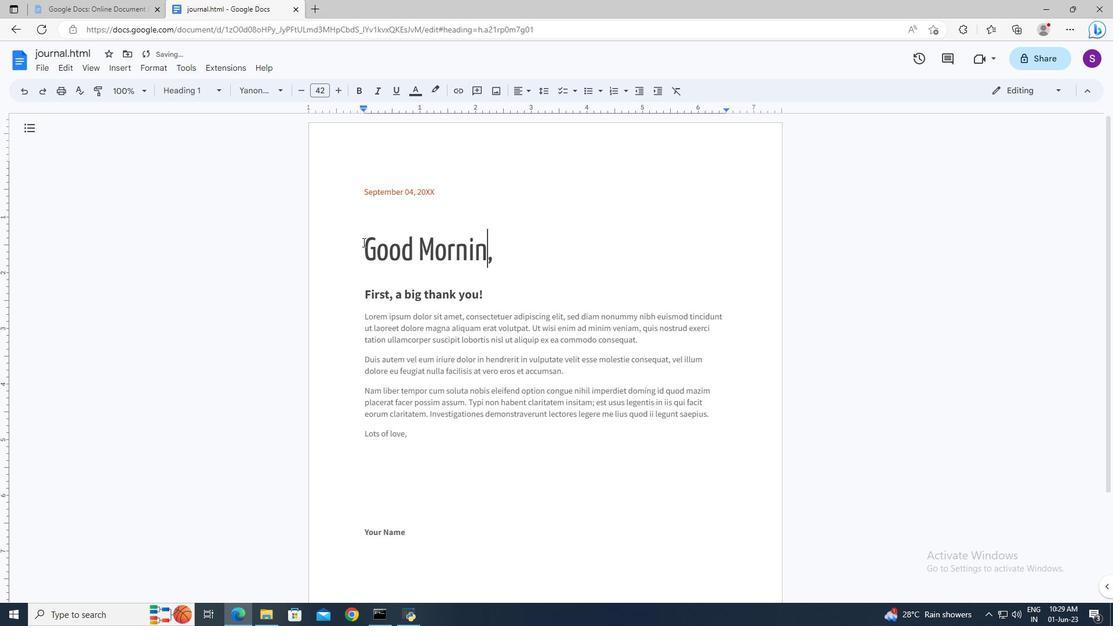 
Action: Mouse moved to (355, 194)
Screenshot: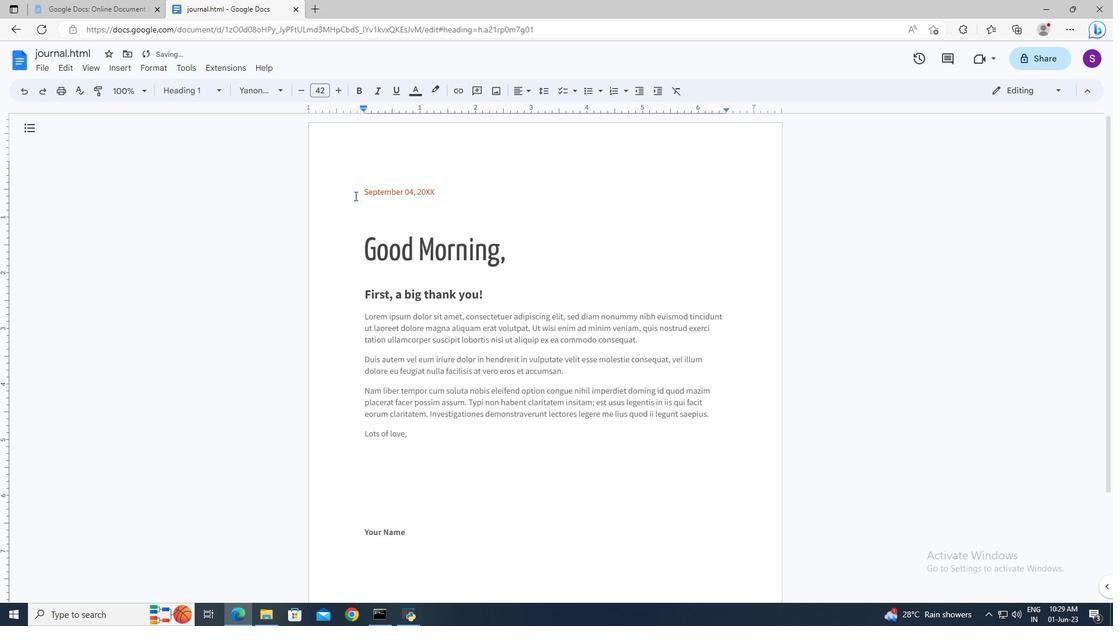 
Action: Mouse pressed left at (355, 194)
Screenshot: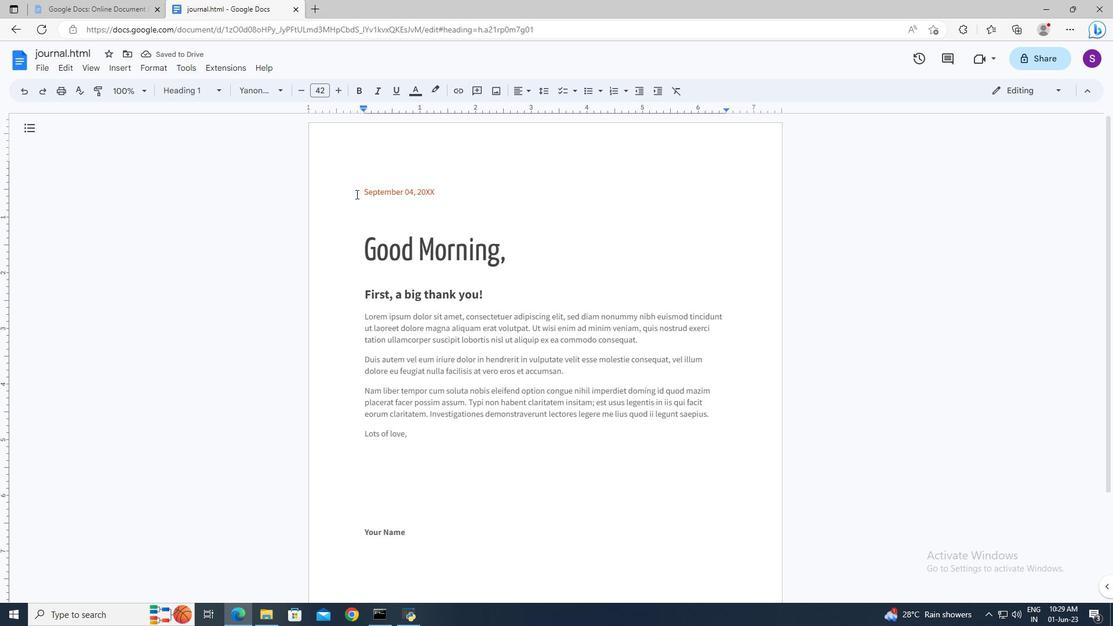 
Action: Mouse moved to (355, 193)
Screenshot: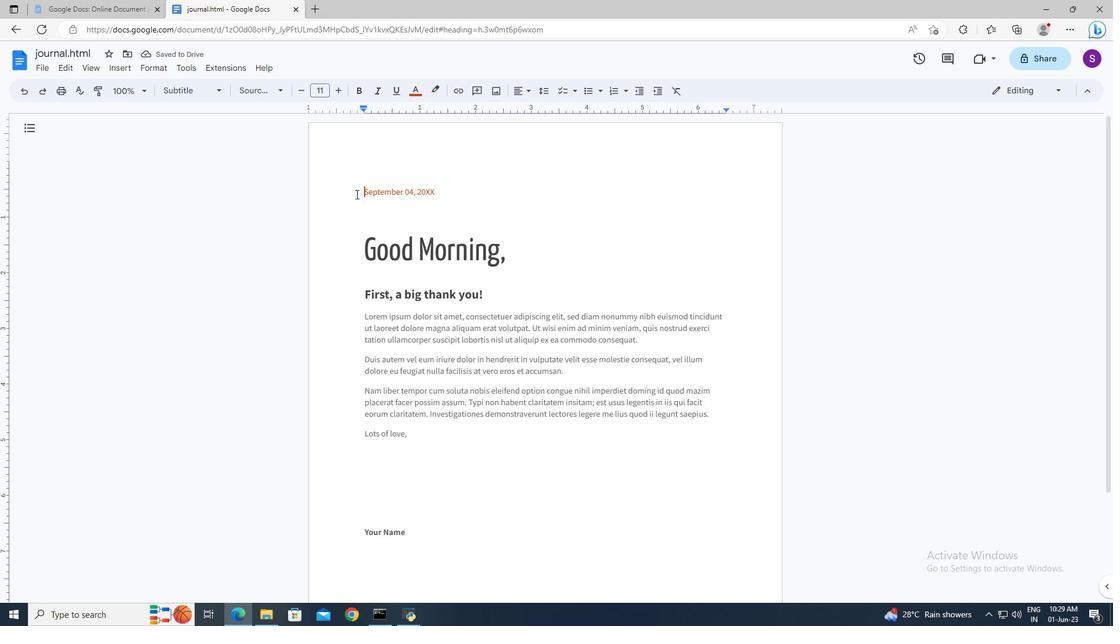 
Action: Key pressed <Key.shift><Key.right><Key.right><Key.right><Key.right><Key.delete>24<Key.space><Key.shift_r>September,<Key.space>2023
Screenshot: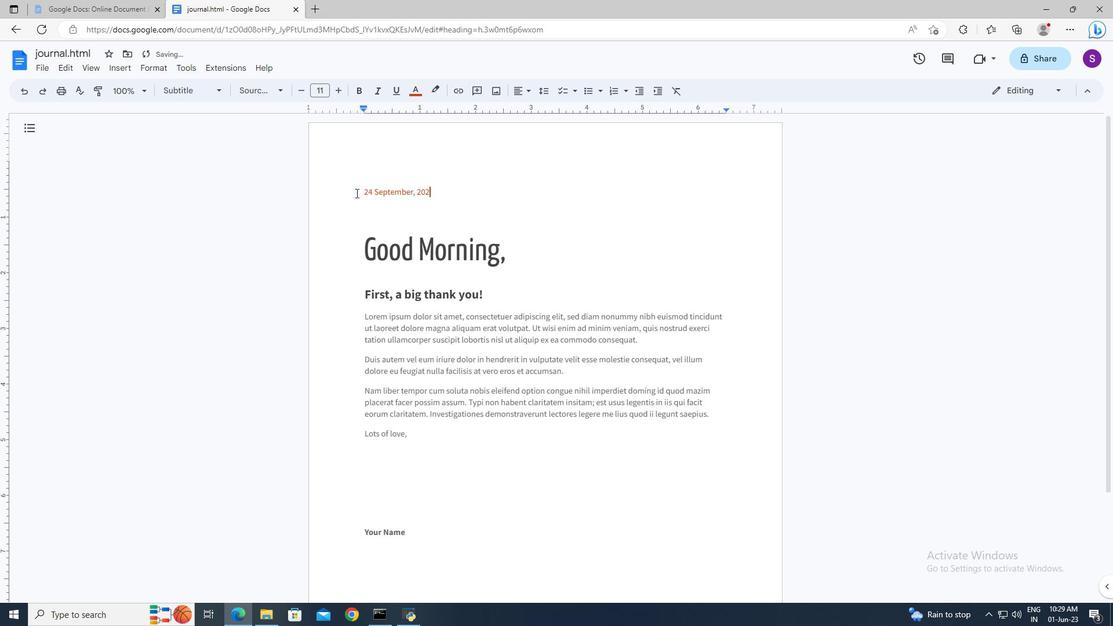 
Action: Mouse moved to (360, 320)
Screenshot: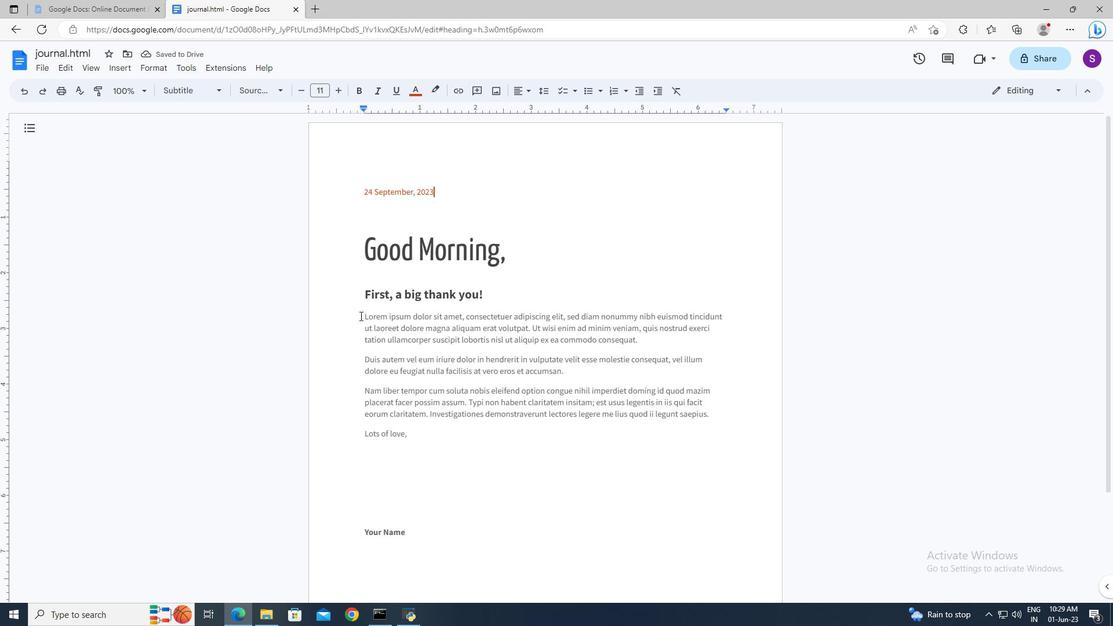 
Action: Mouse pressed left at (360, 320)
Screenshot: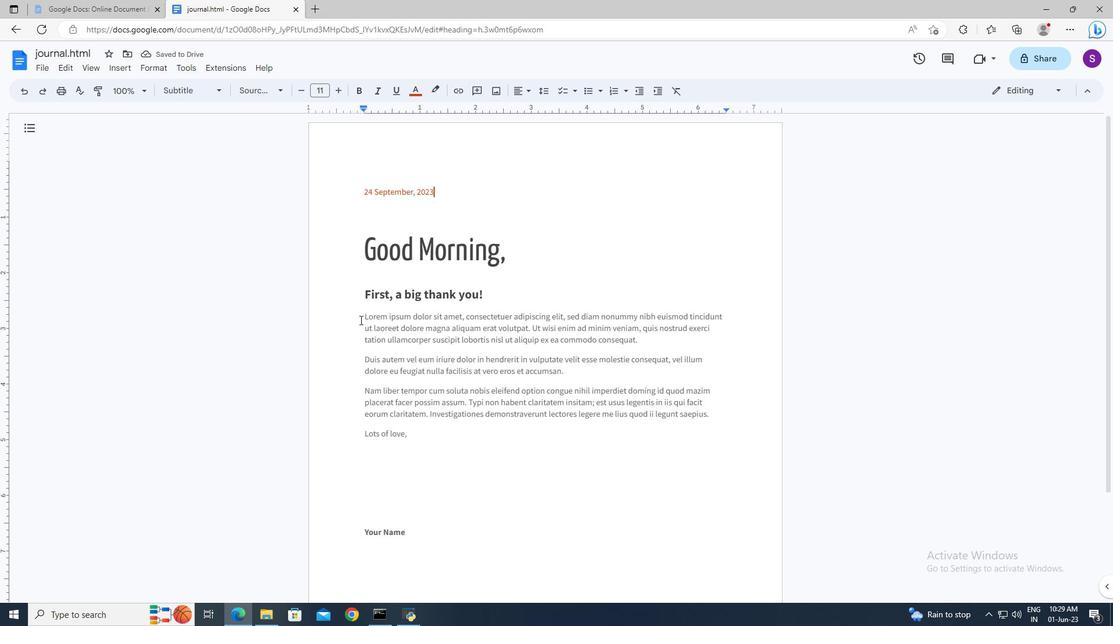 
Action: Key pressed <Key.shift><Key.down><Key.down><Key.down><Key.shift>I<Key.space>am<Key.space>incredibly<Key.space>grateful<Key.space>for<Key.space>your<Key.space>friendship<Key.space><Key.backspace>.<Key.space><Key.shift>Your<Key.space>loyalty<Key.space>and<Key.space>understanding<Key.space>mean<Key.space>everything<Key.space>to<Key.space>me.<Key.space><Key.shift>Thank<Key.space>you<Key.space>for<Key.space>being<Key.space>an<Key.space>amazing<Key.space>friend.<Key.shift><Key.up>
Screenshot: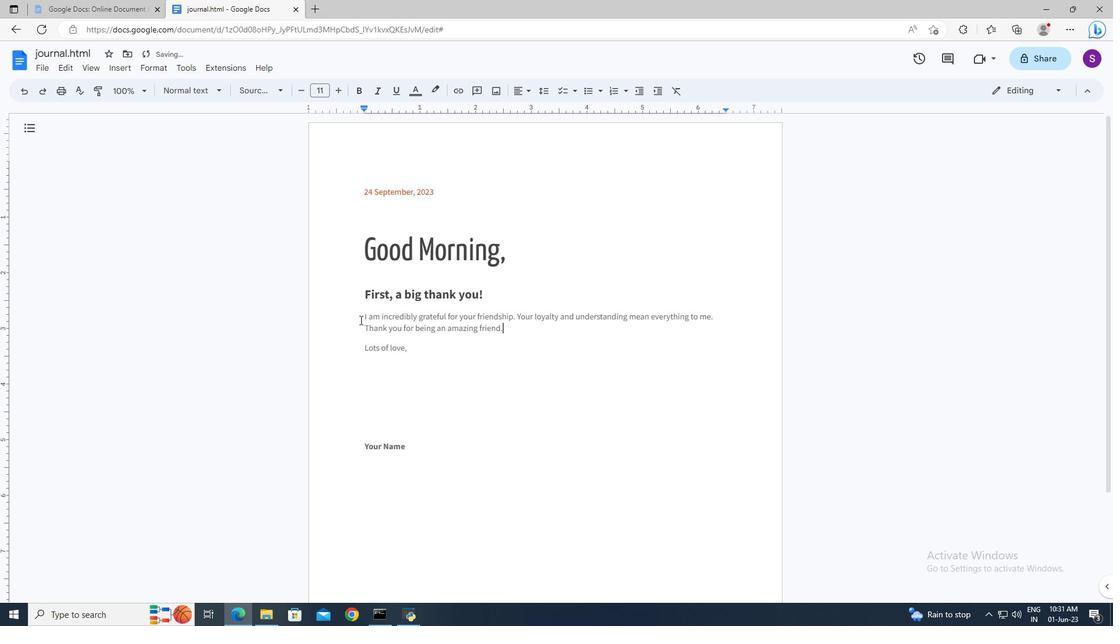 
Action: Mouse moved to (263, 95)
Screenshot: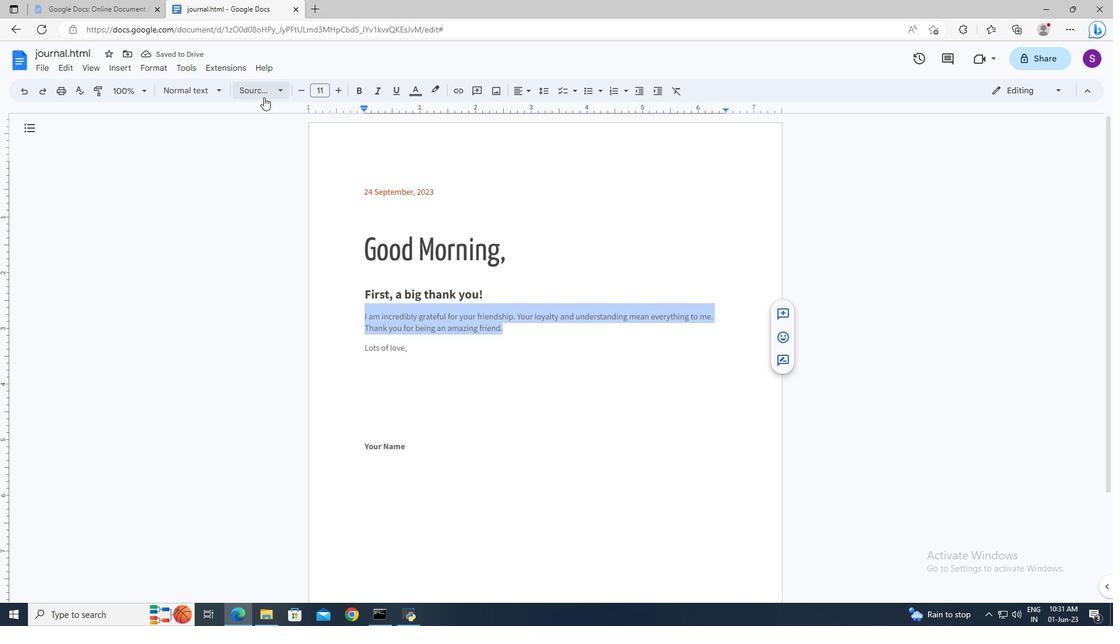 
Action: Mouse pressed left at (263, 95)
Screenshot: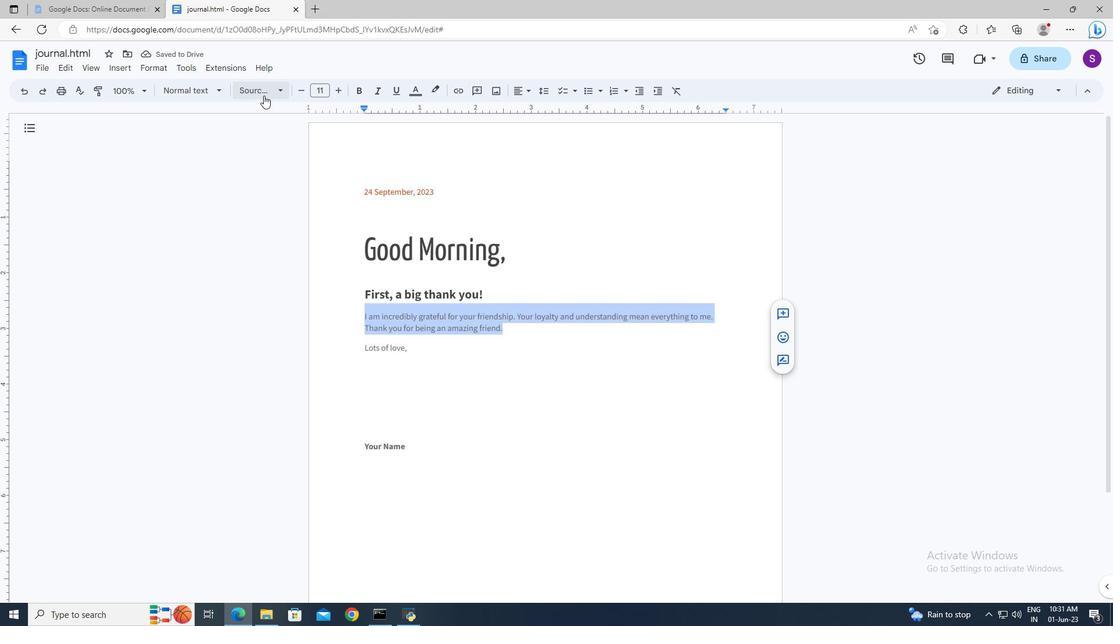 
Action: Mouse moved to (284, 273)
Screenshot: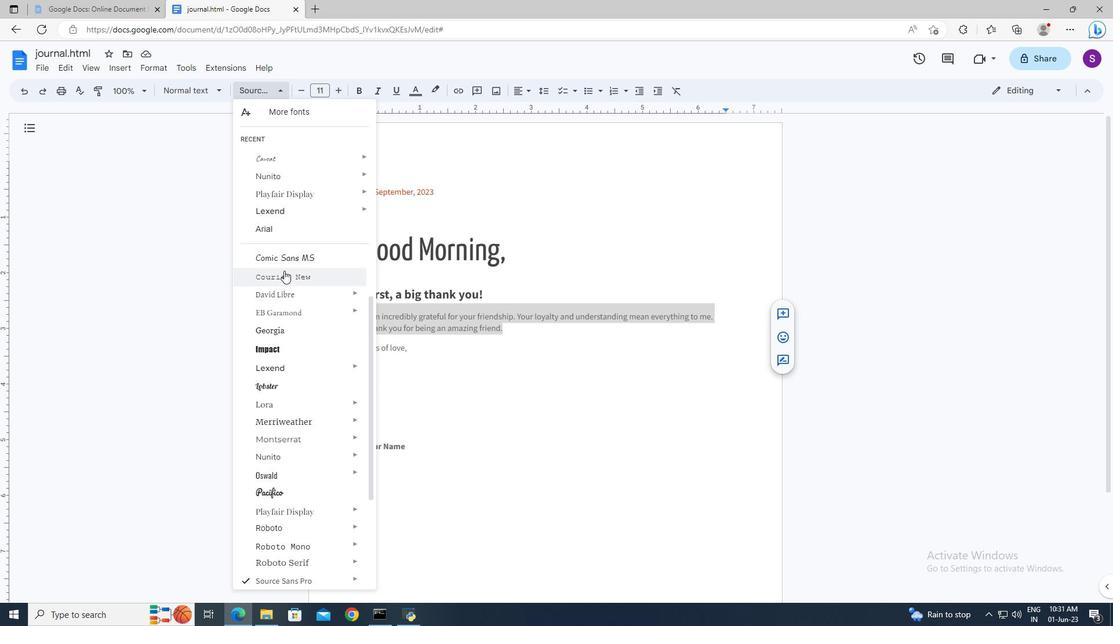 
Action: Mouse pressed left at (284, 273)
Screenshot: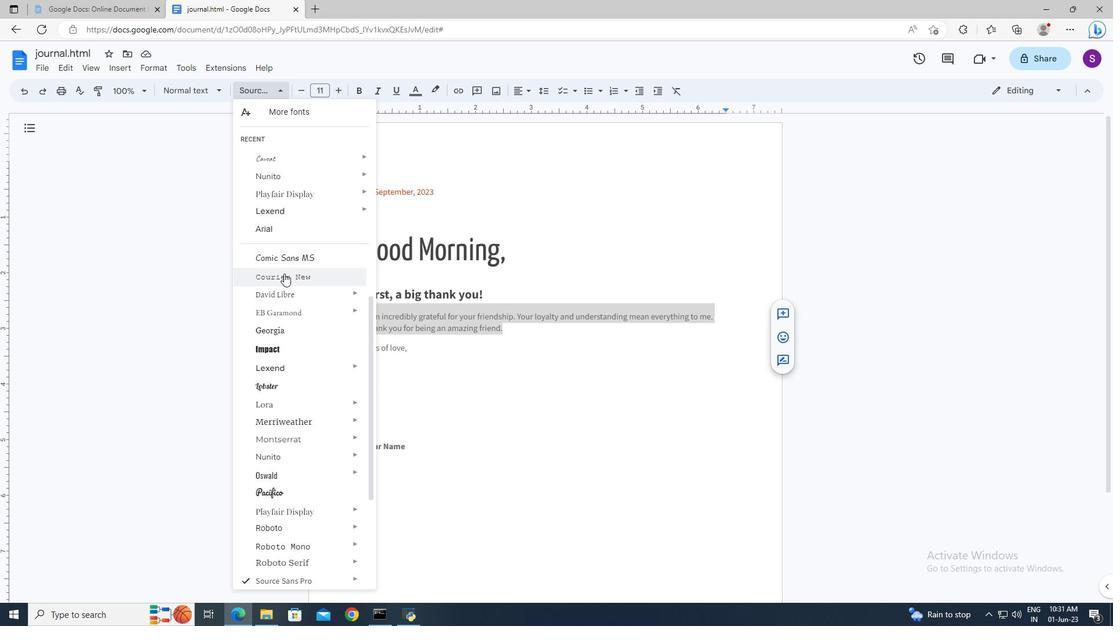 
Action: Mouse moved to (322, 92)
Screenshot: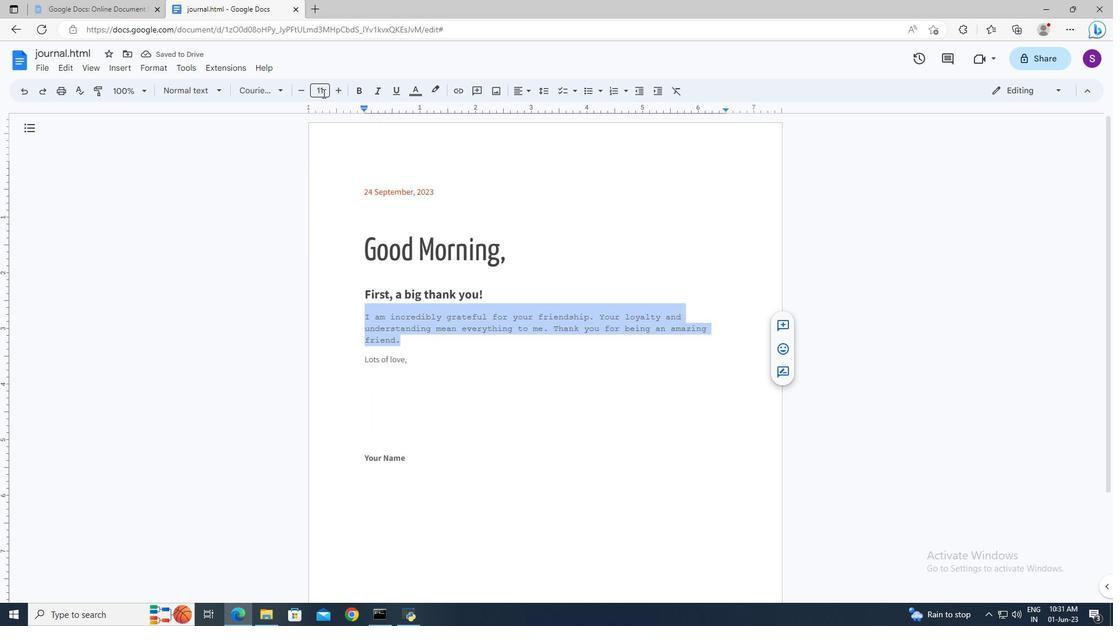 
Action: Mouse pressed left at (322, 92)
Screenshot: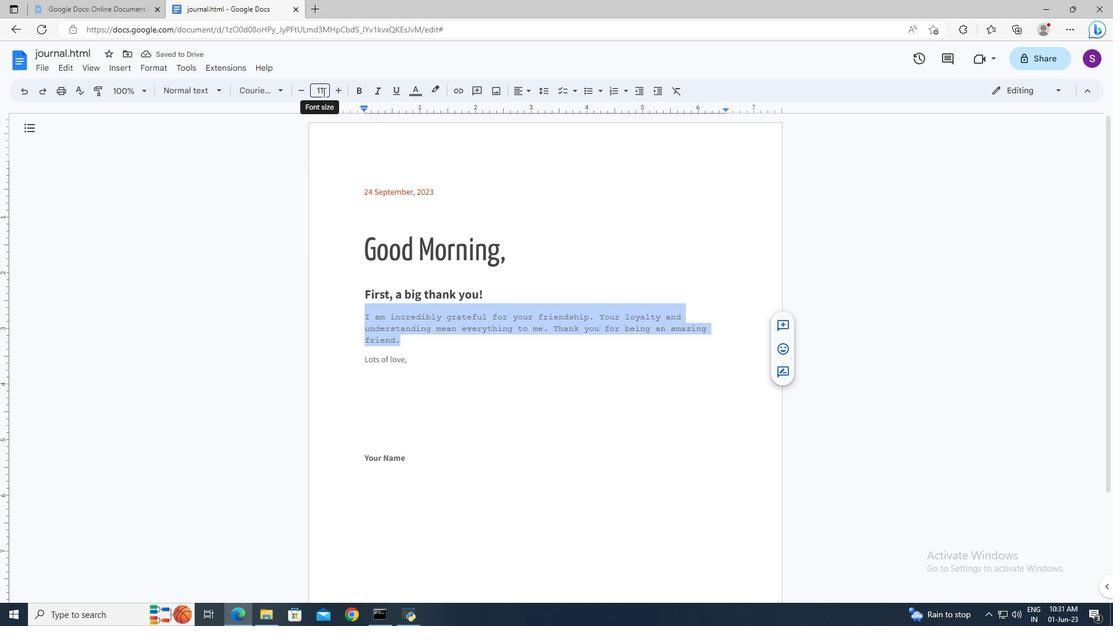 
Action: Mouse moved to (322, 90)
Screenshot: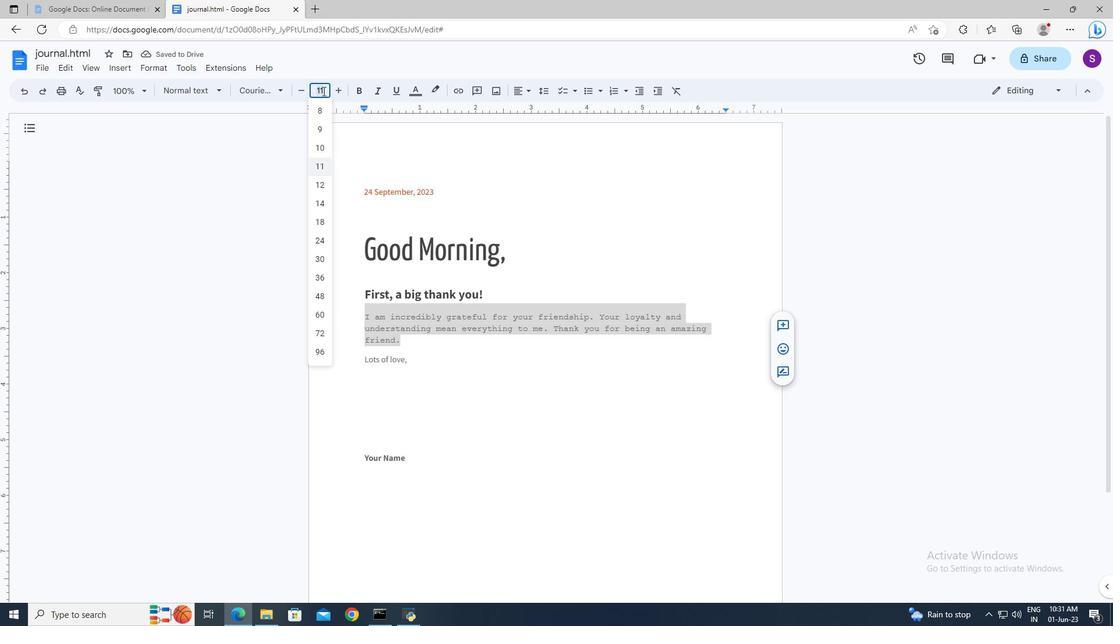 
Action: Key pressed 18<Key.enter>
Screenshot: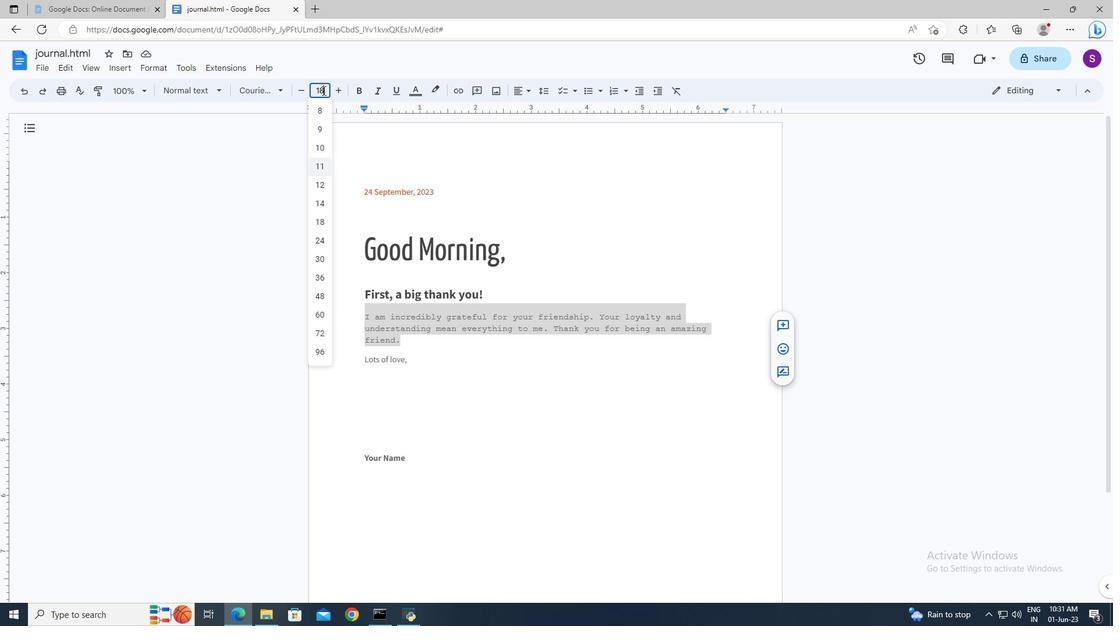 
Action: Mouse moved to (361, 491)
Screenshot: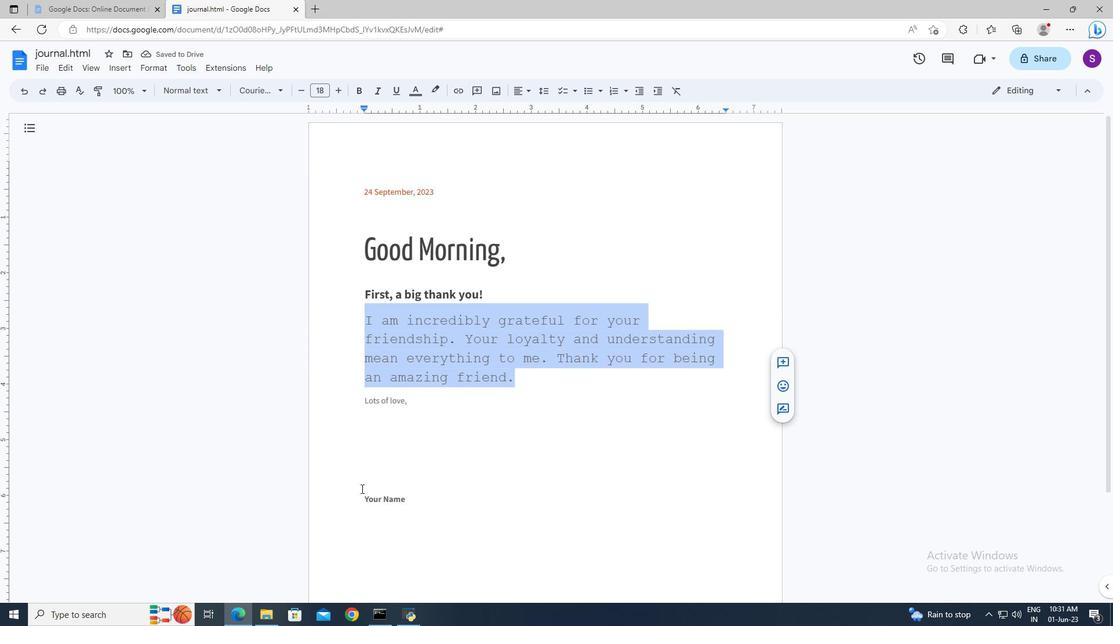 
Action: Mouse pressed left at (361, 491)
Screenshot: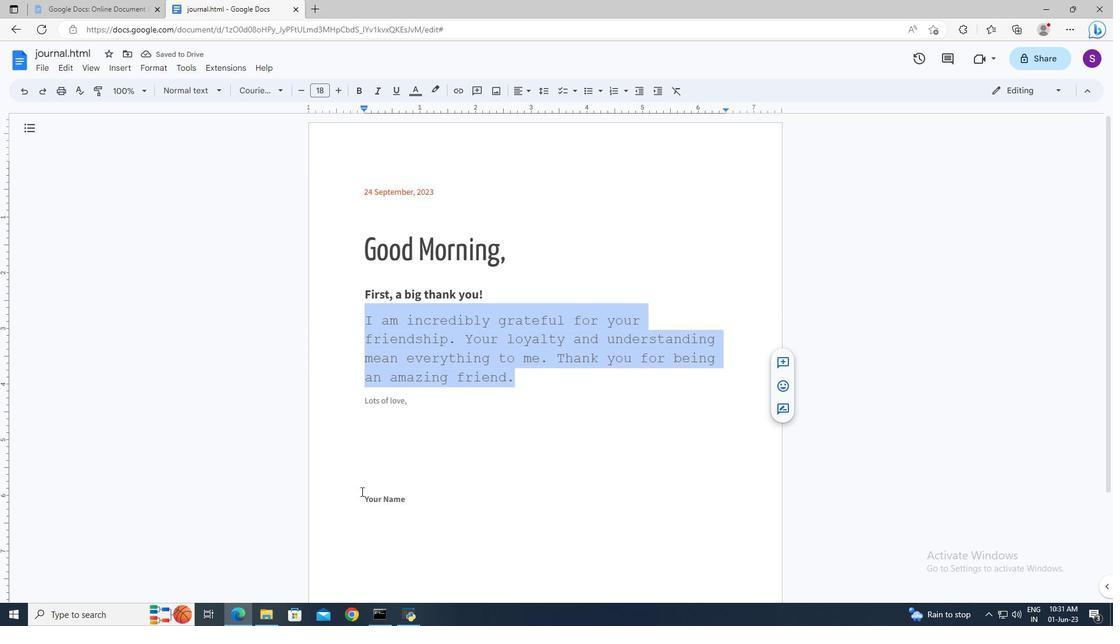 
Action: Key pressed <Key.shift><Key.right><Key.right><Key.delete><Key.shift>Ryan
Screenshot: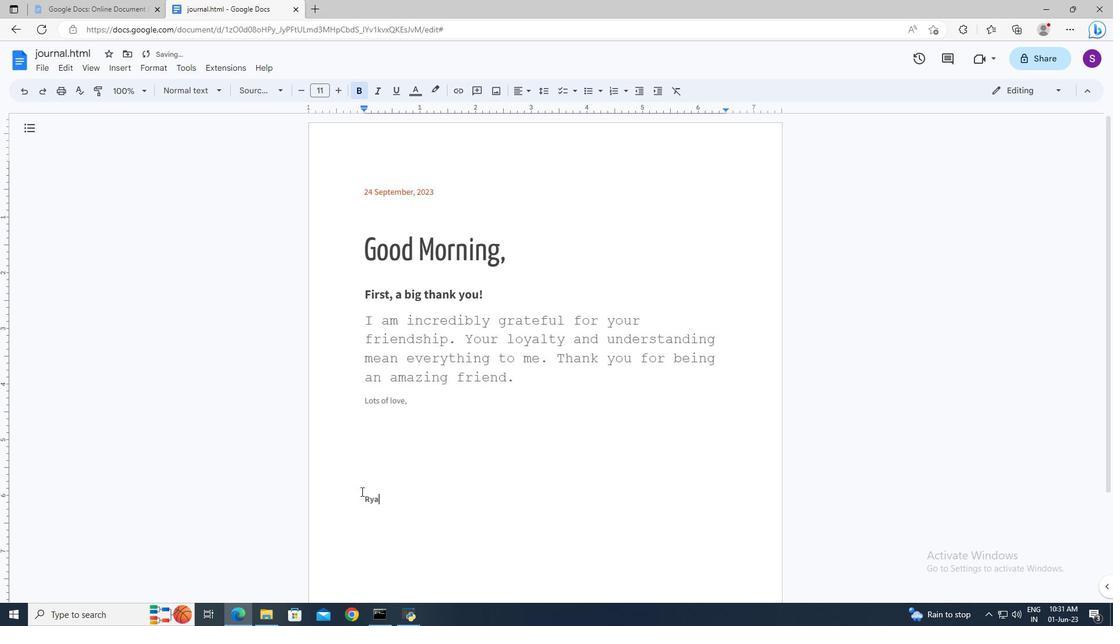 
